 Task: Find connections with filter location Montigny-lès-Metz with filter topic #inspiration with filter profile language German with filter current company Pluralsight with filter school G L Bajaj Institute of Management & Research with filter industry Wholesale Computer Equipment with filter service category Network Support with filter keywords title Direct Salesperson
Action: Mouse moved to (482, 84)
Screenshot: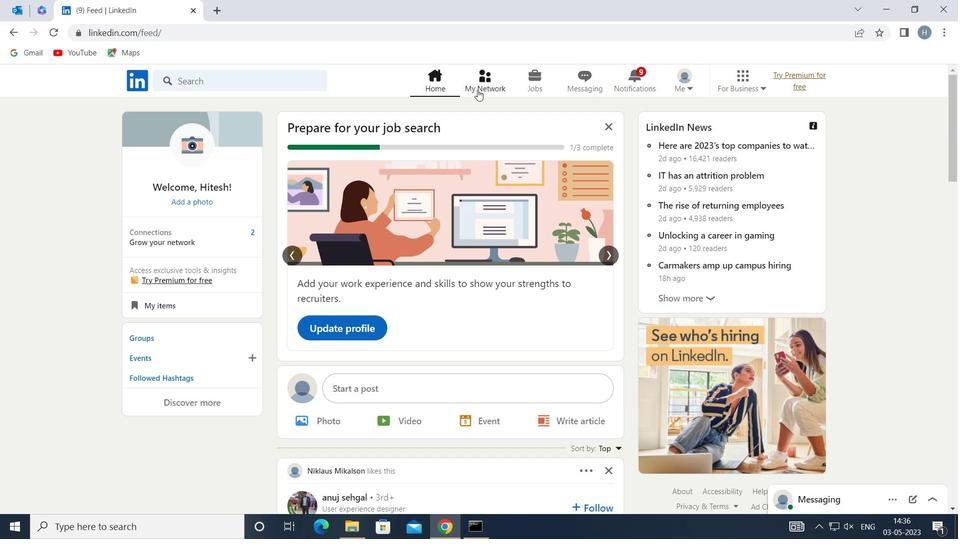 
Action: Mouse pressed left at (482, 84)
Screenshot: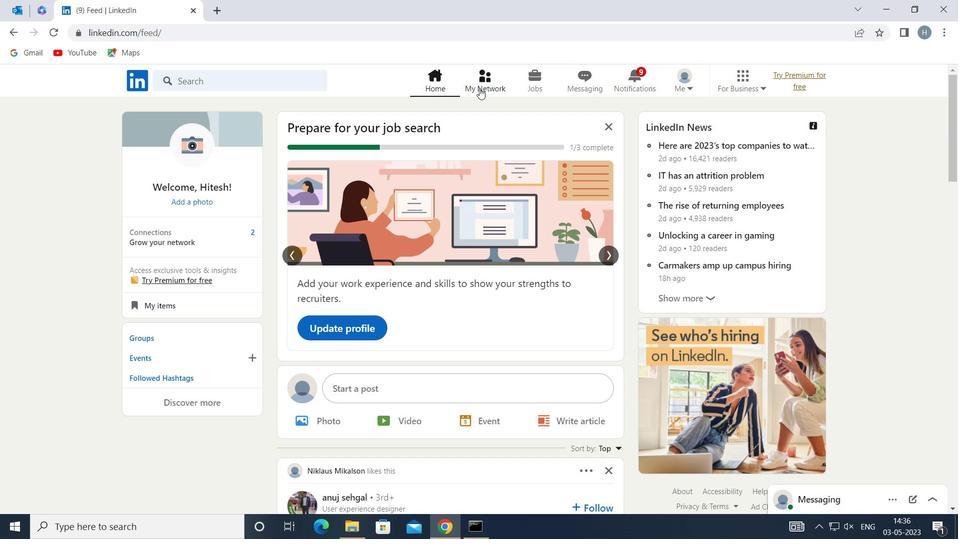 
Action: Mouse moved to (292, 152)
Screenshot: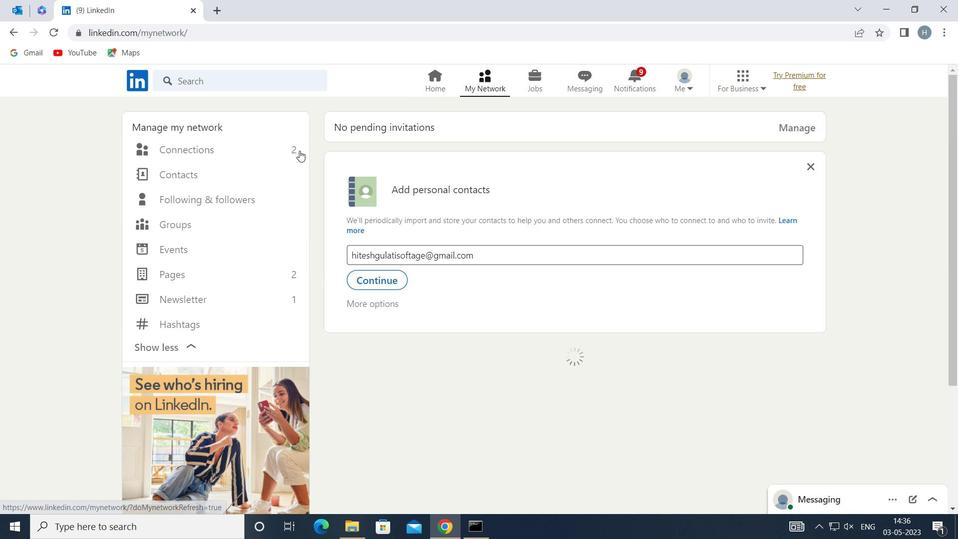 
Action: Mouse pressed left at (292, 152)
Screenshot: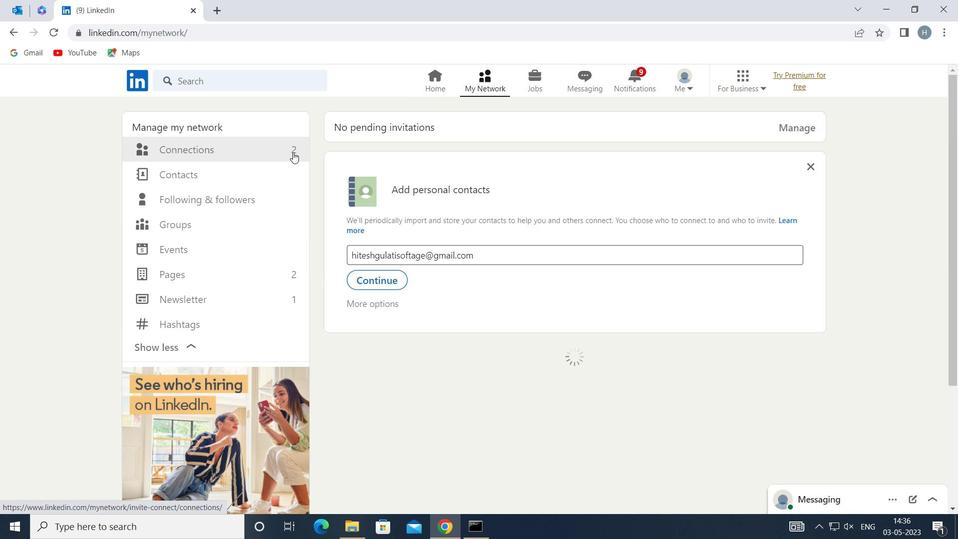 
Action: Mouse moved to (562, 148)
Screenshot: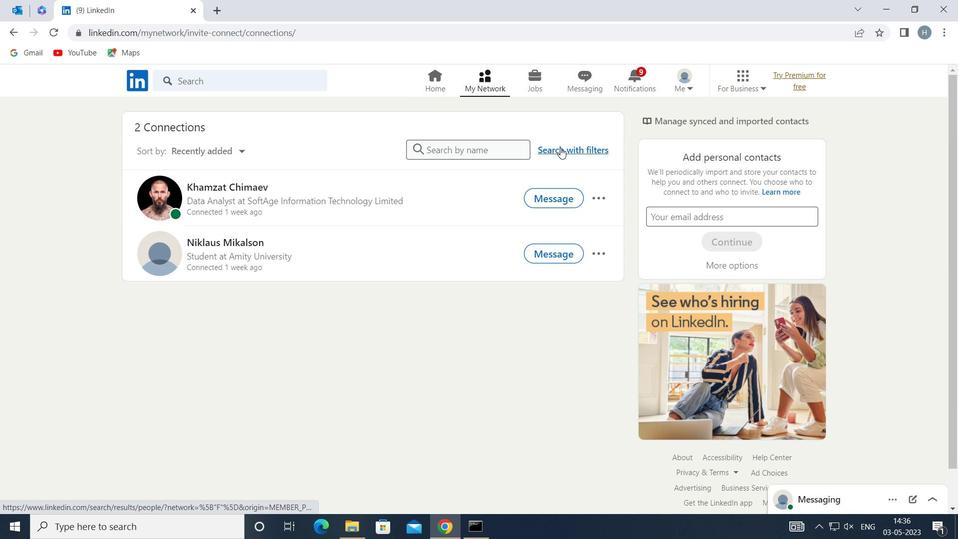 
Action: Mouse pressed left at (562, 148)
Screenshot: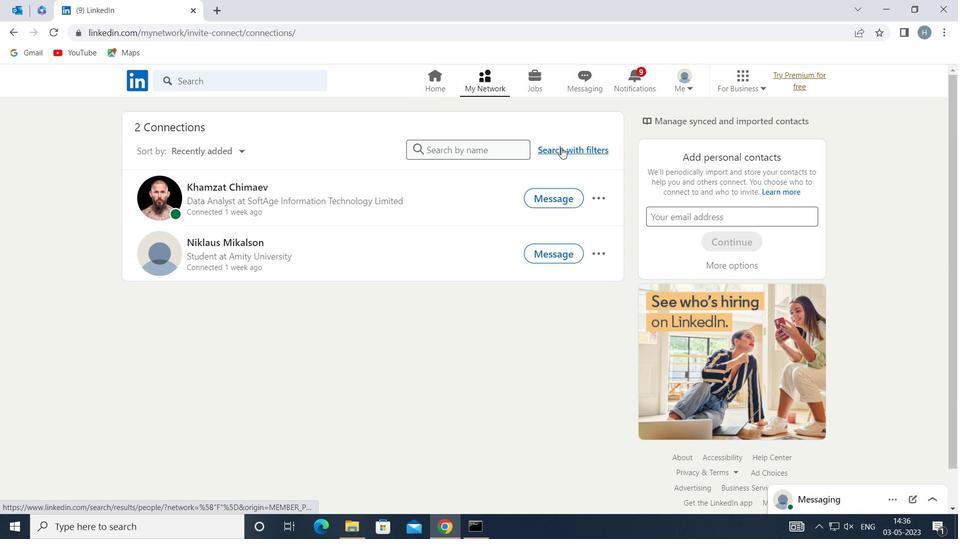 
Action: Mouse moved to (526, 117)
Screenshot: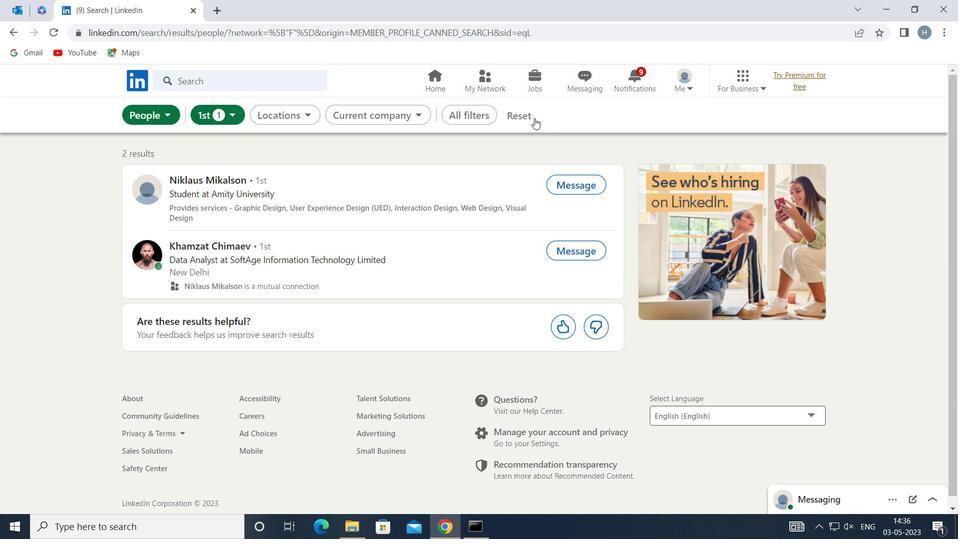 
Action: Mouse pressed left at (526, 117)
Screenshot: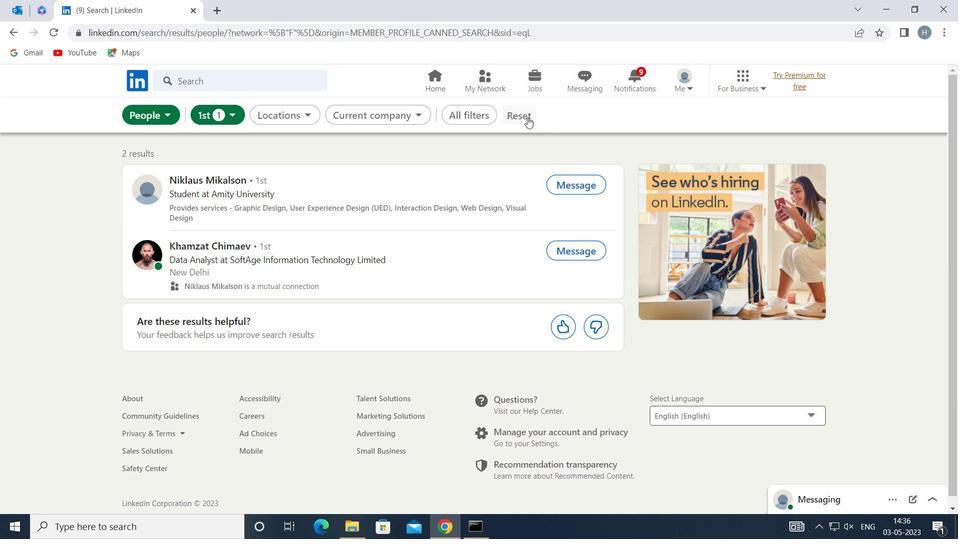 
Action: Mouse moved to (511, 116)
Screenshot: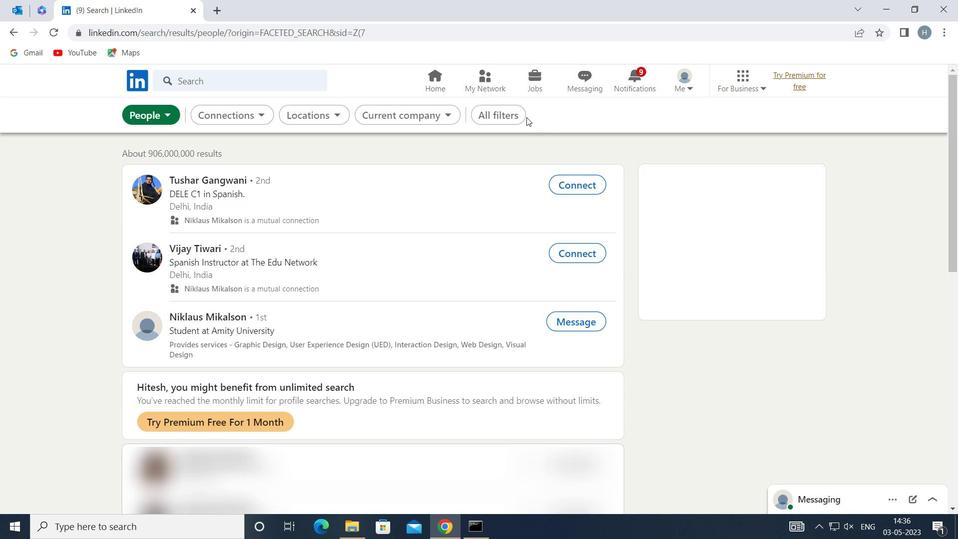 
Action: Mouse pressed left at (511, 116)
Screenshot: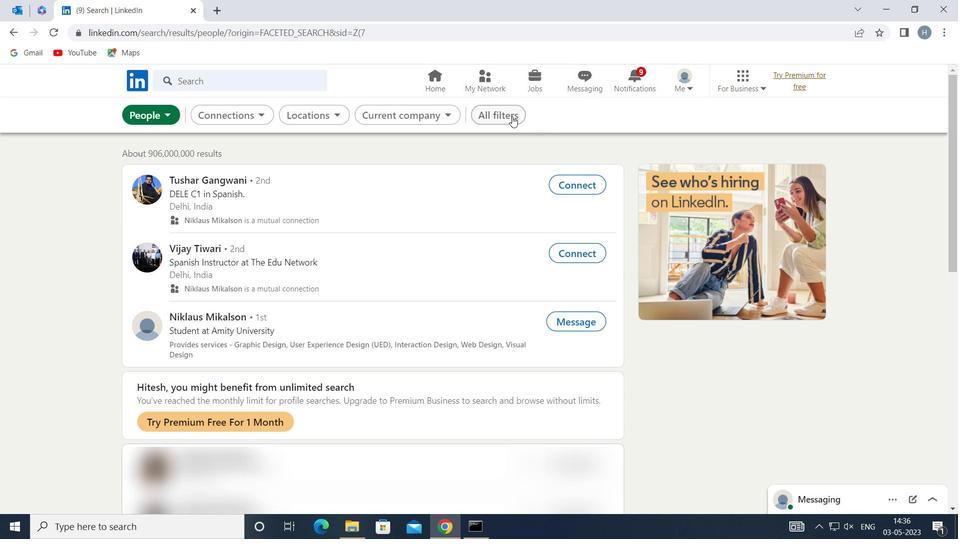 
Action: Mouse moved to (703, 292)
Screenshot: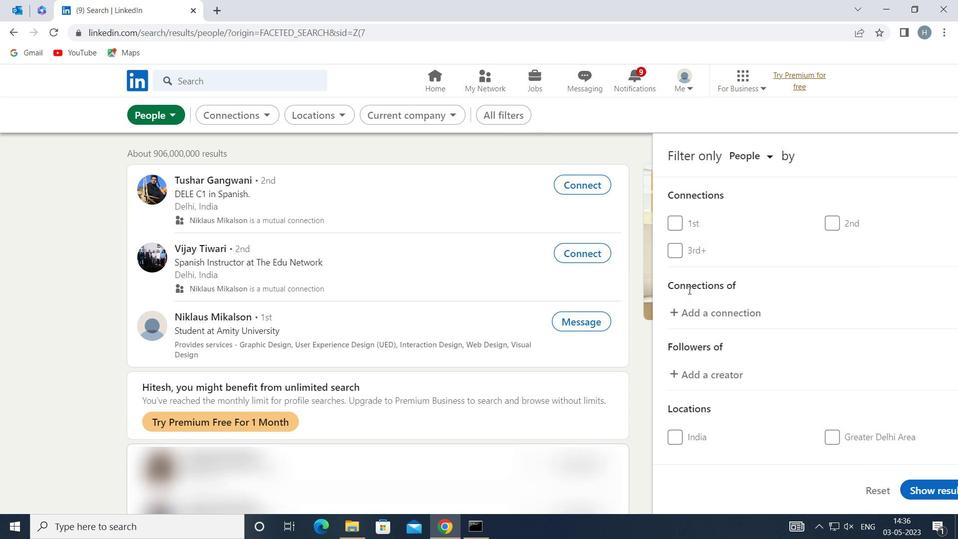 
Action: Mouse scrolled (703, 292) with delta (0, 0)
Screenshot: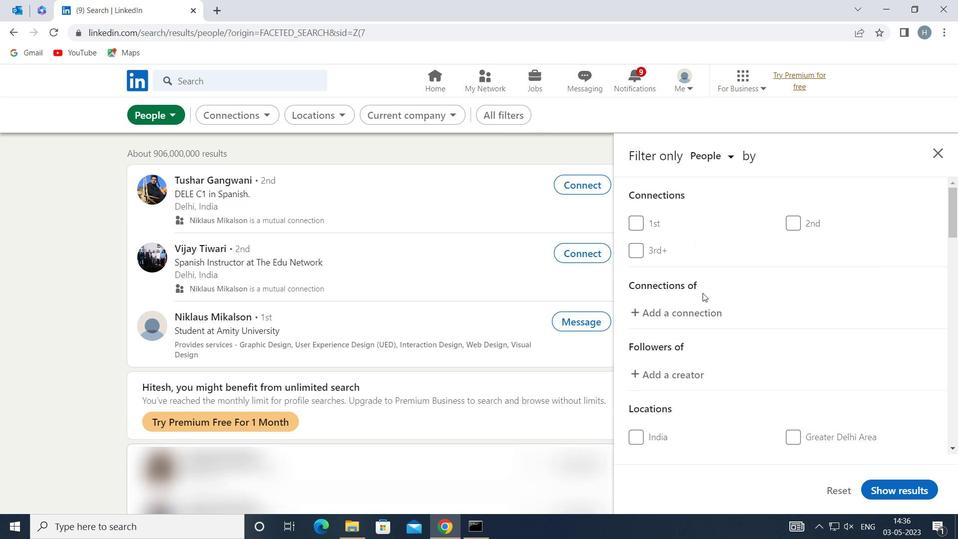 
Action: Mouse moved to (703, 292)
Screenshot: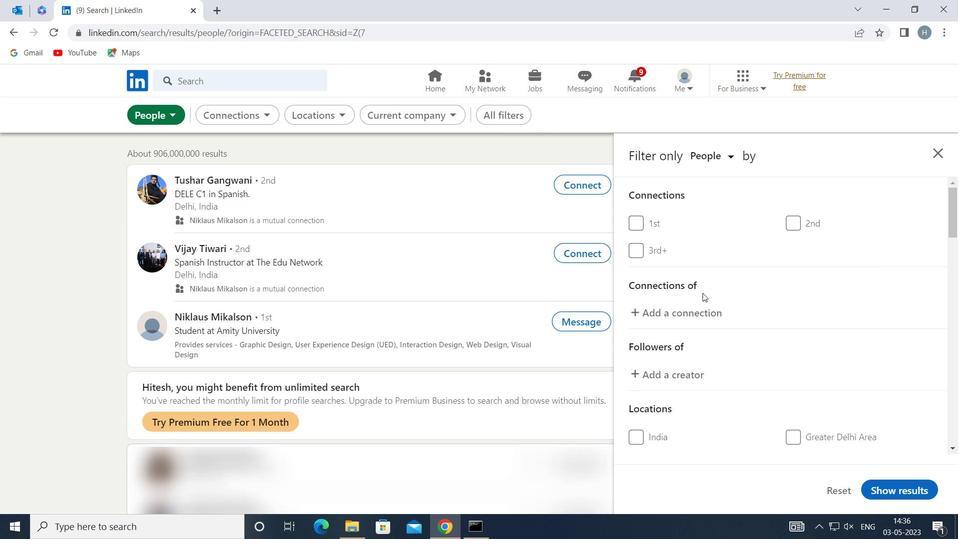 
Action: Mouse scrolled (703, 292) with delta (0, 0)
Screenshot: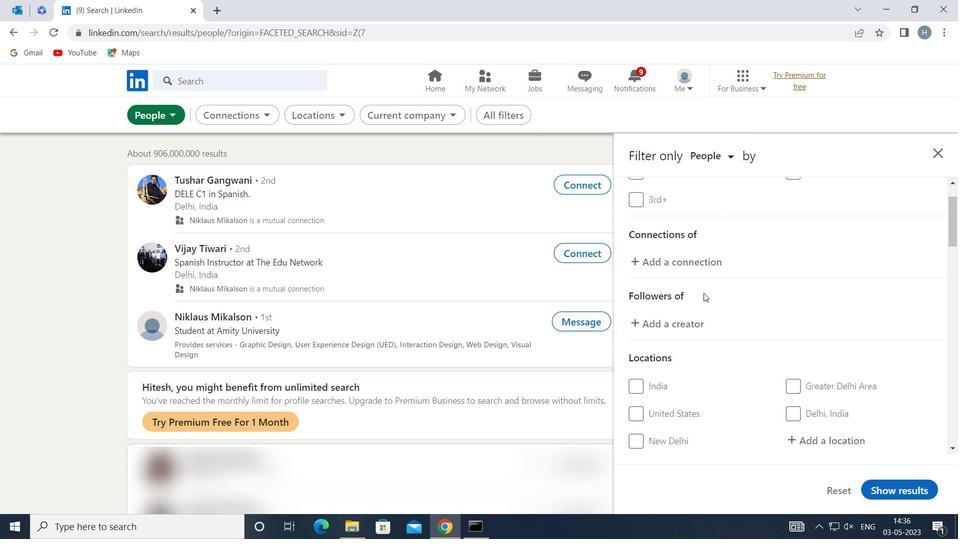 
Action: Mouse scrolled (703, 292) with delta (0, 0)
Screenshot: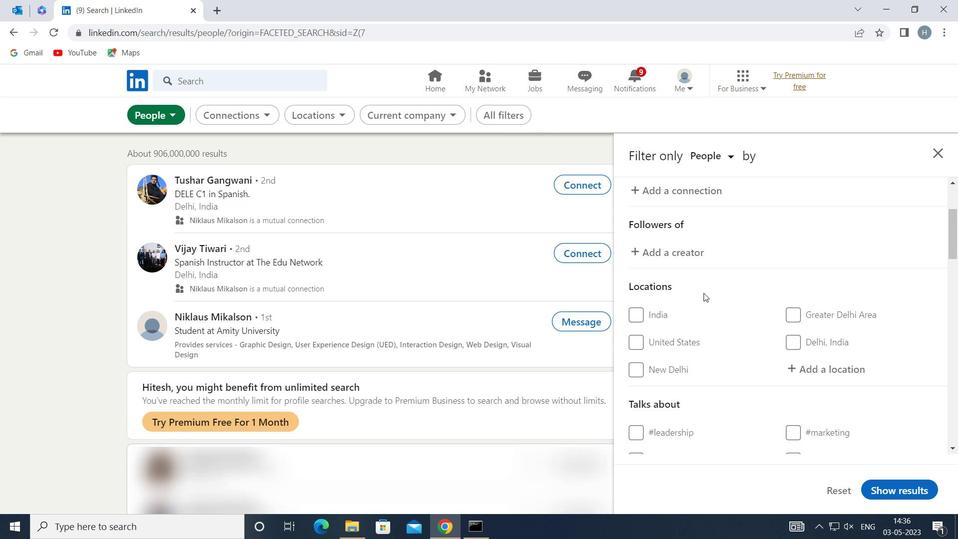 
Action: Mouse moved to (794, 297)
Screenshot: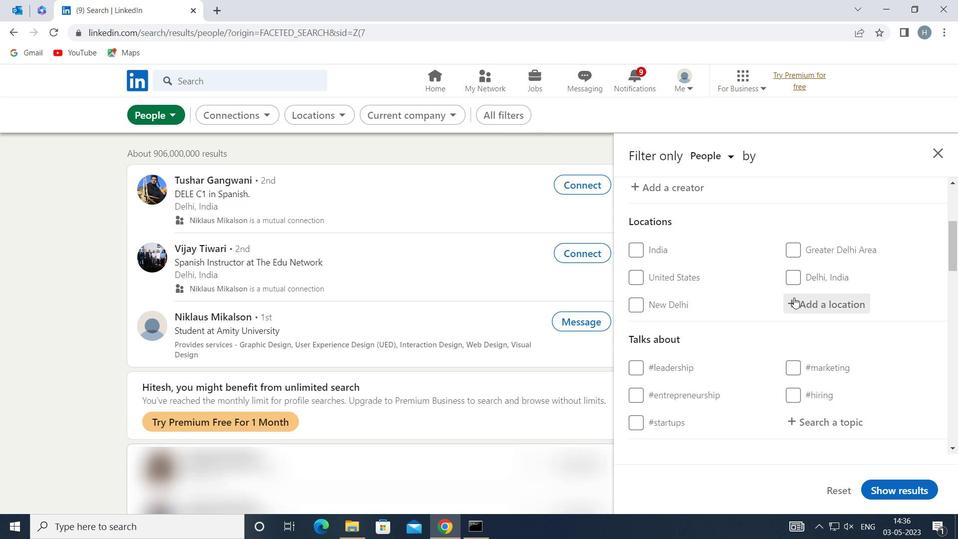 
Action: Mouse pressed left at (794, 297)
Screenshot: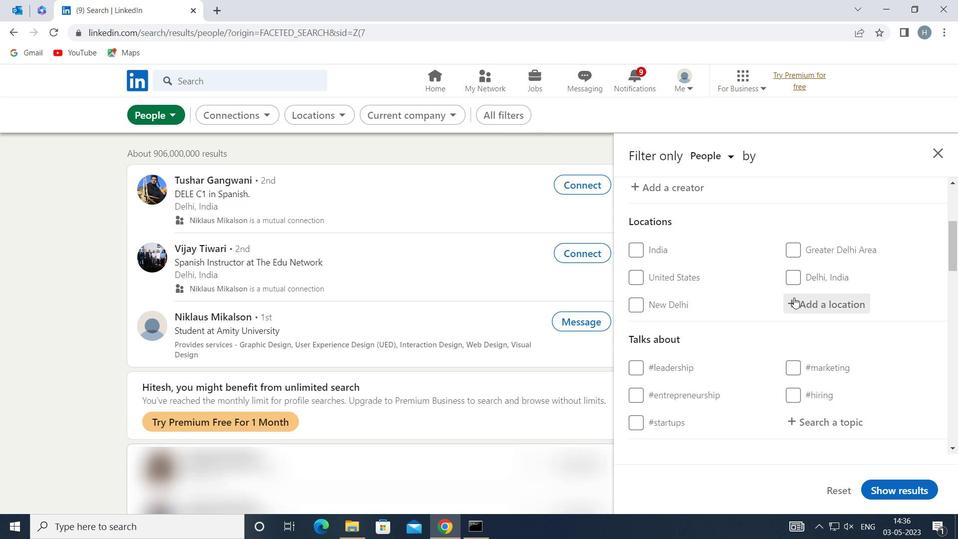 
Action: Mouse moved to (795, 296)
Screenshot: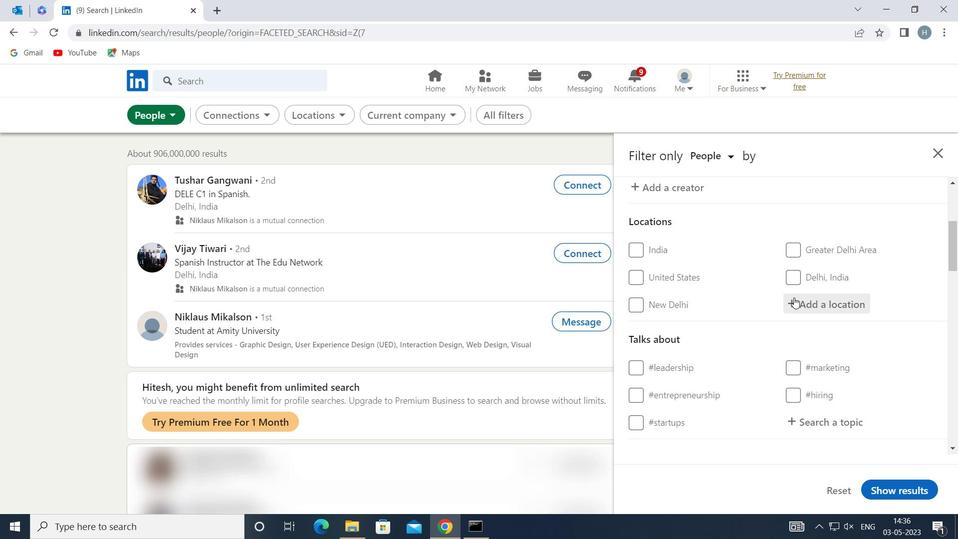 
Action: Key pressed <Key.shift>MONTBRISON
Screenshot: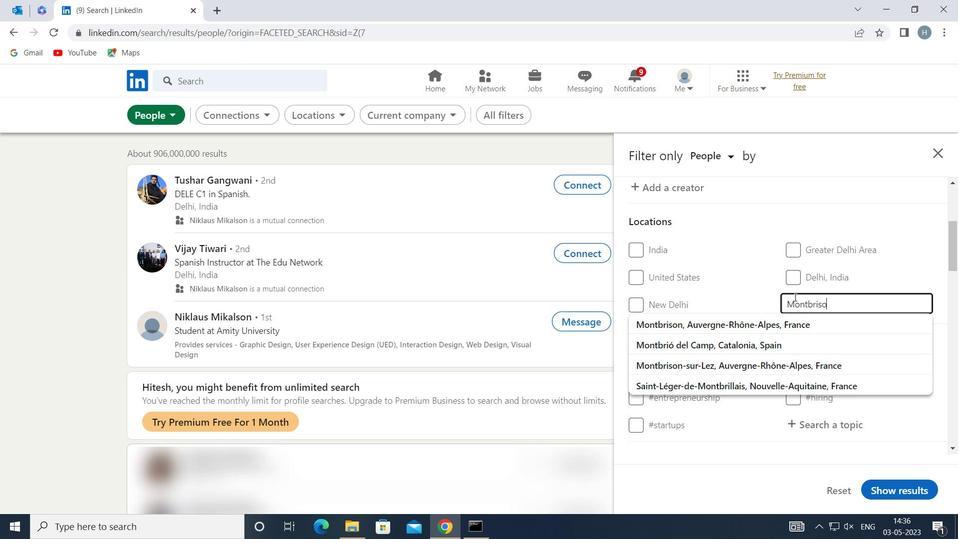 
Action: Mouse moved to (797, 320)
Screenshot: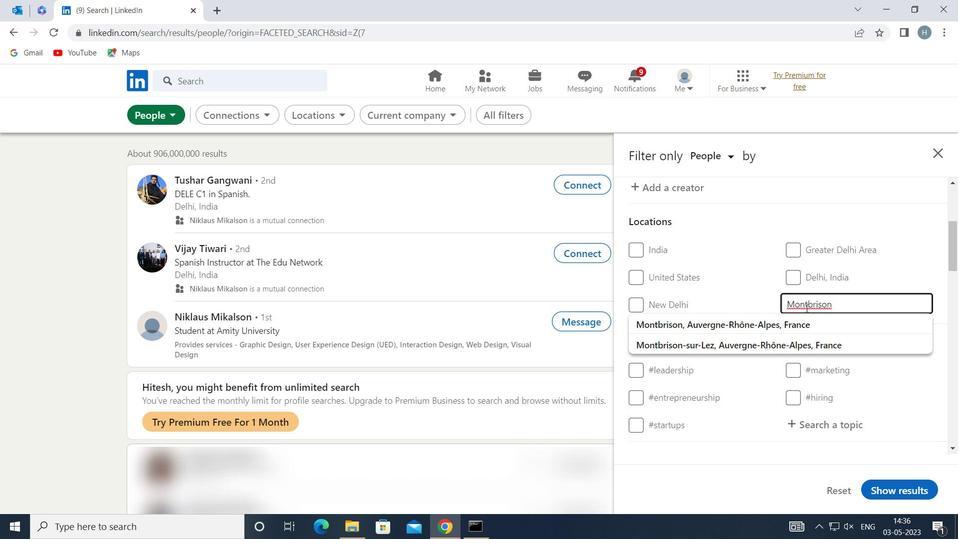 
Action: Mouse pressed left at (797, 320)
Screenshot: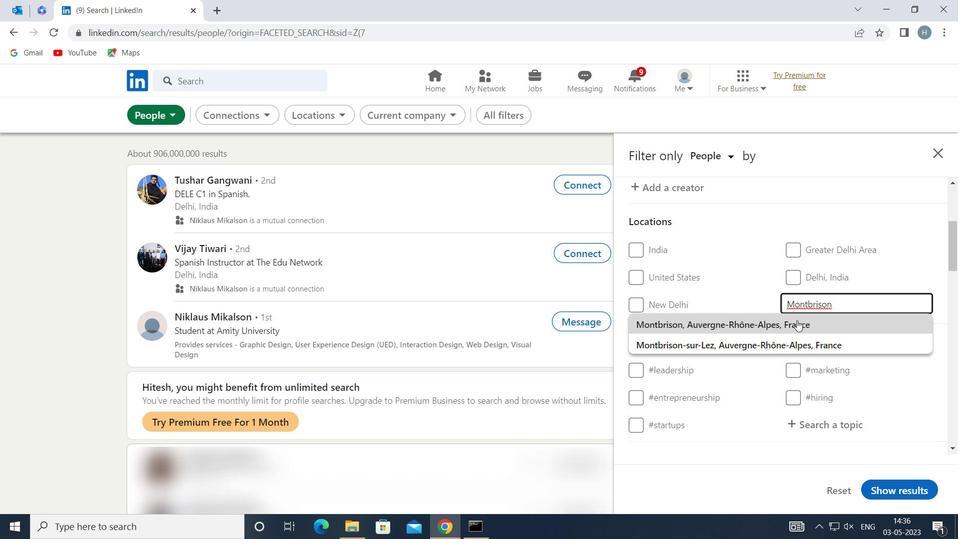 
Action: Mouse moved to (784, 324)
Screenshot: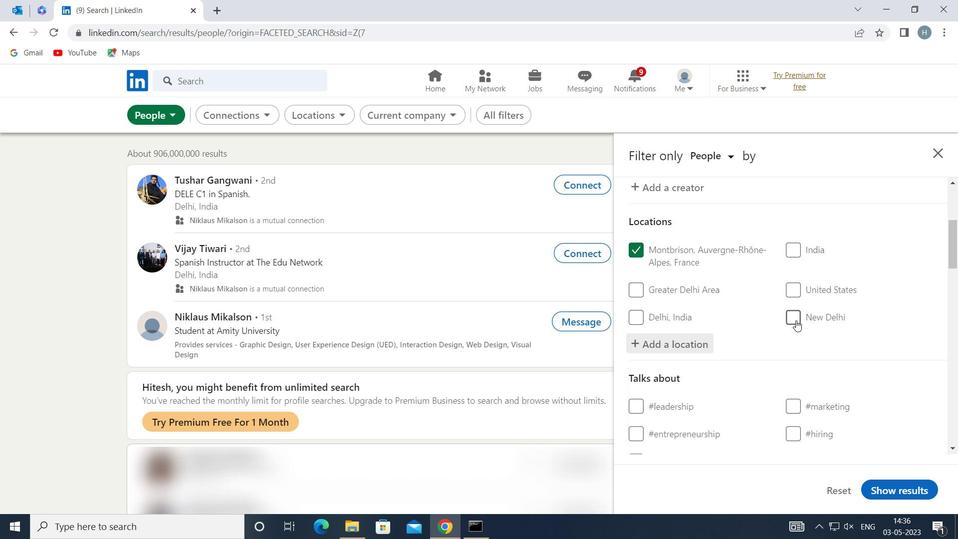 
Action: Mouse scrolled (784, 323) with delta (0, 0)
Screenshot: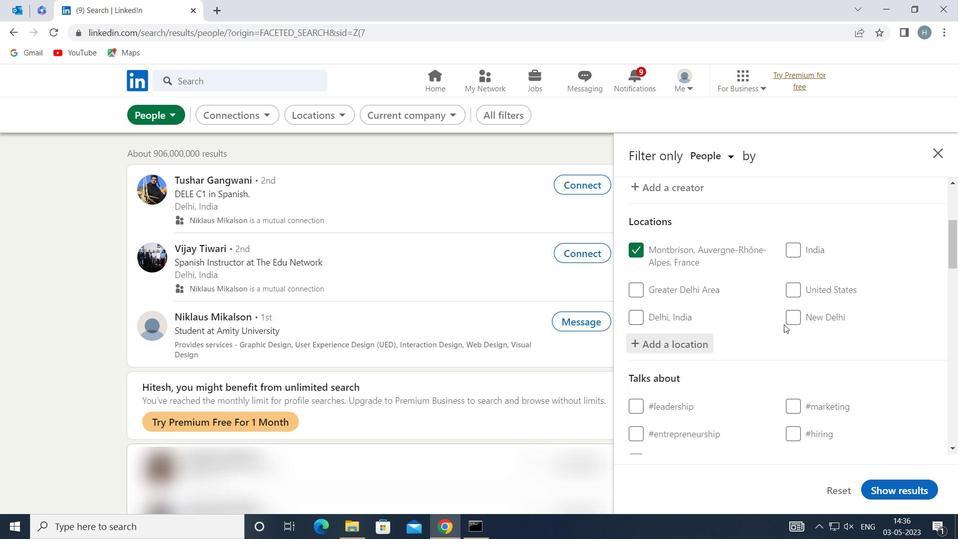 
Action: Mouse scrolled (784, 323) with delta (0, 0)
Screenshot: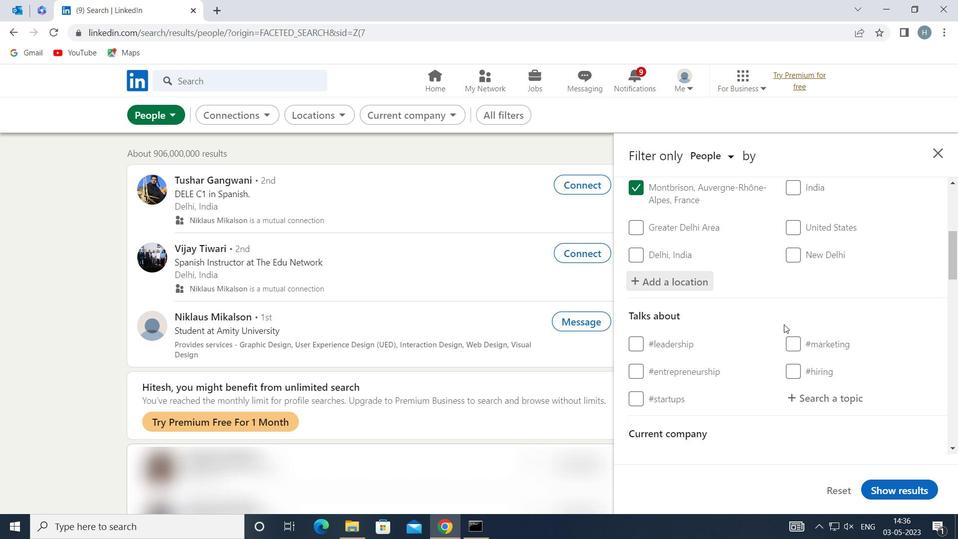 
Action: Mouse moved to (831, 342)
Screenshot: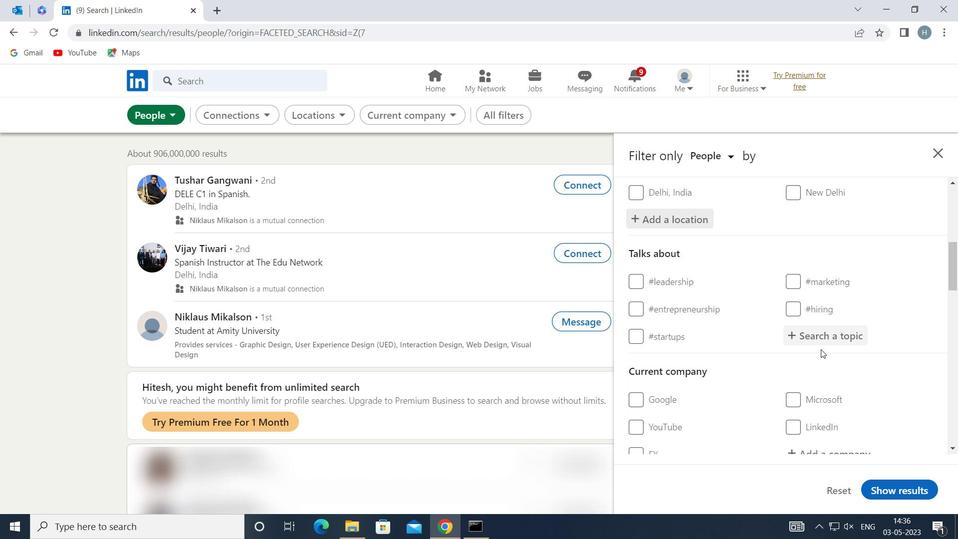 
Action: Mouse pressed left at (831, 342)
Screenshot: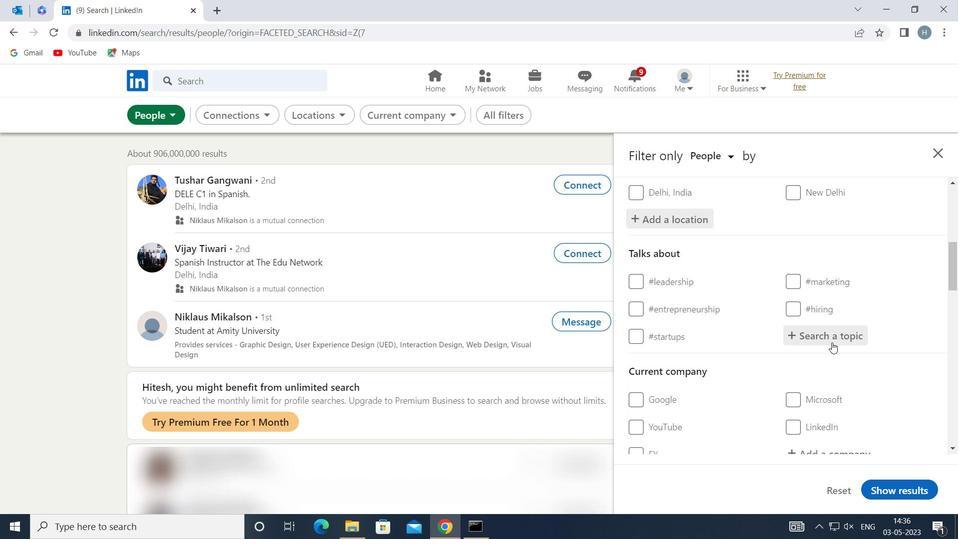 
Action: Key pressed PURPOSE
Screenshot: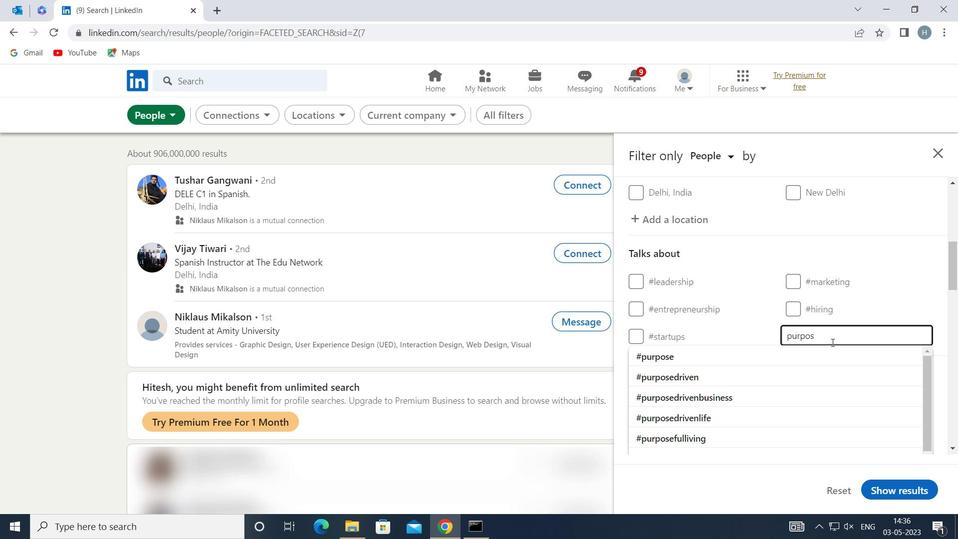 
Action: Mouse moved to (783, 355)
Screenshot: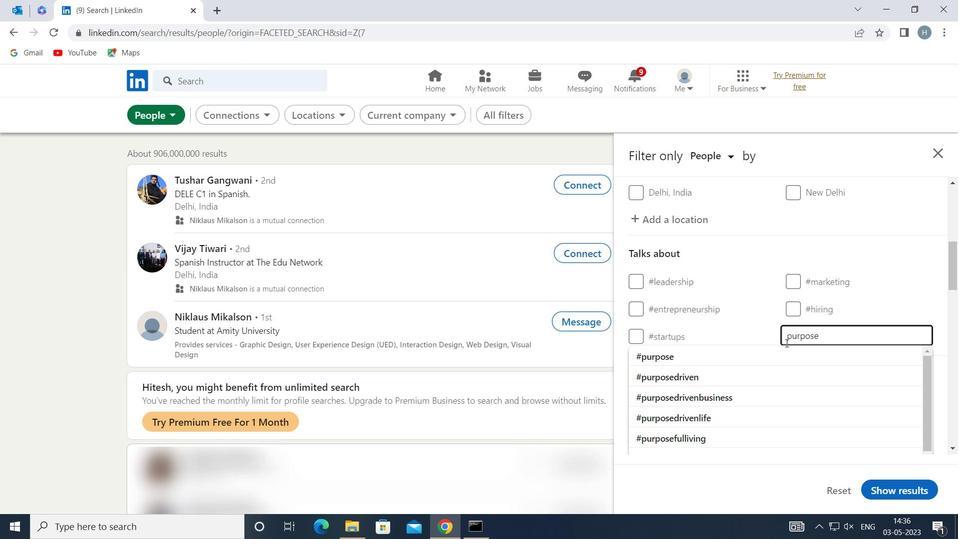 
Action: Mouse pressed left at (783, 355)
Screenshot: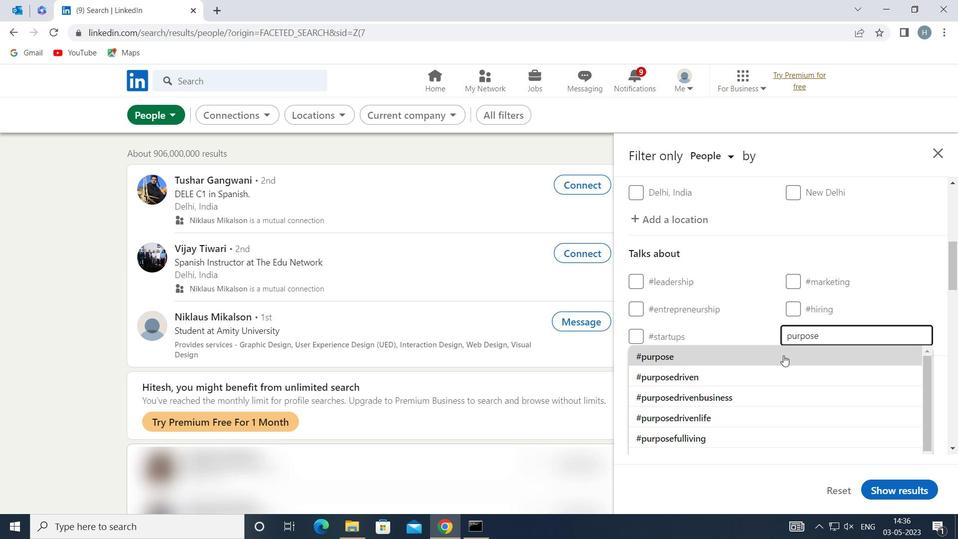 
Action: Mouse moved to (781, 353)
Screenshot: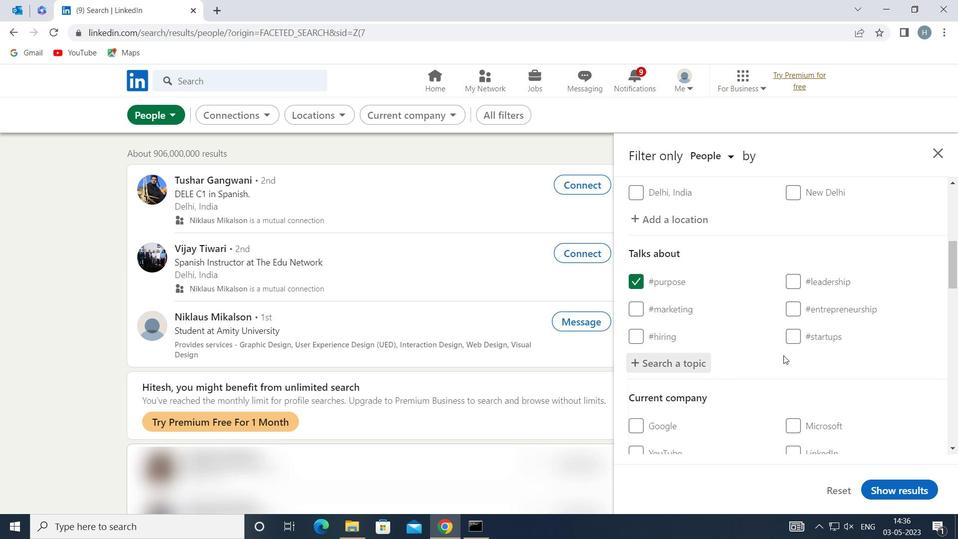 
Action: Mouse scrolled (781, 353) with delta (0, 0)
Screenshot: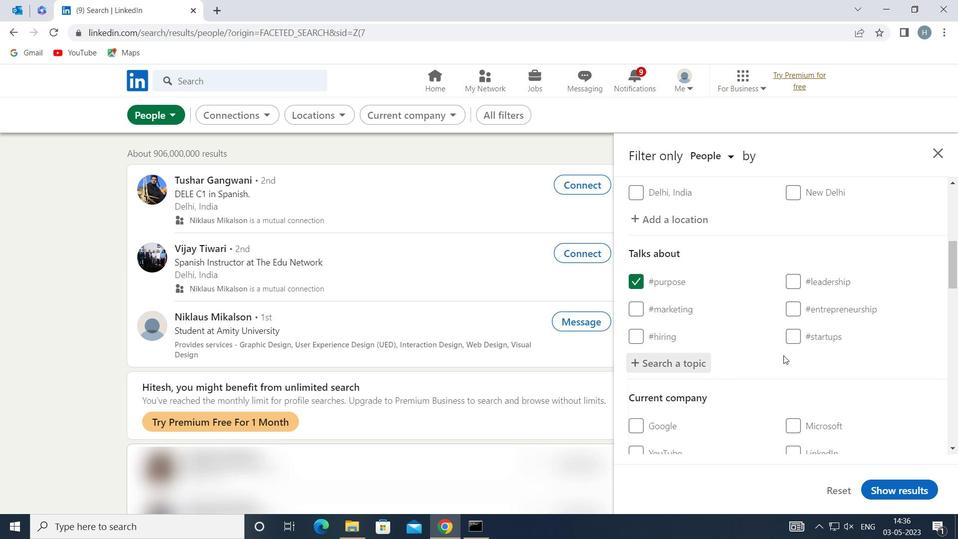 
Action: Mouse moved to (779, 350)
Screenshot: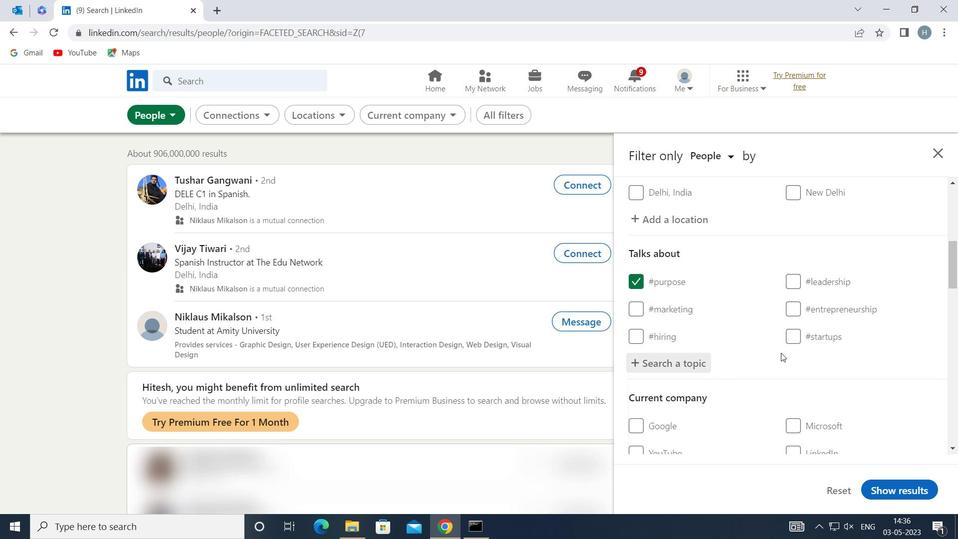 
Action: Mouse scrolled (779, 349) with delta (0, 0)
Screenshot: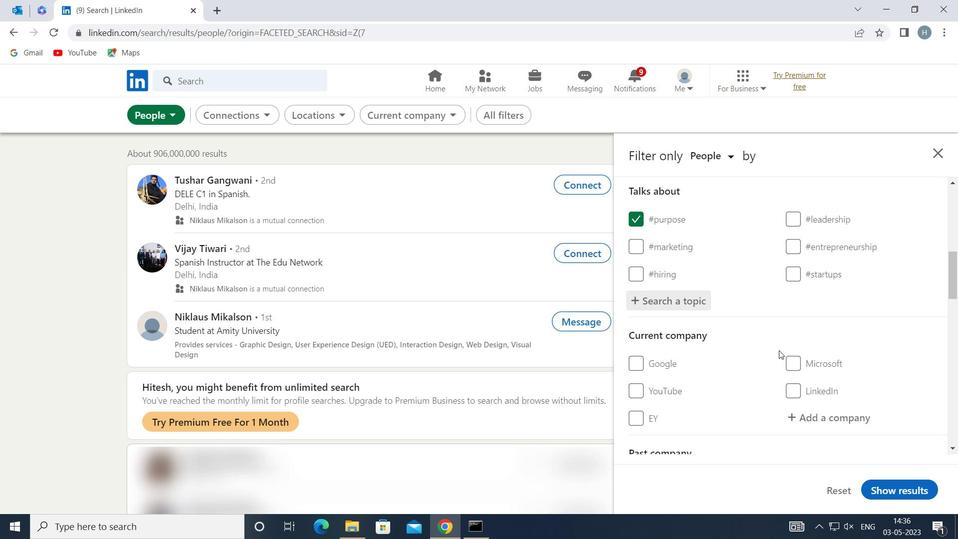 
Action: Mouse moved to (777, 350)
Screenshot: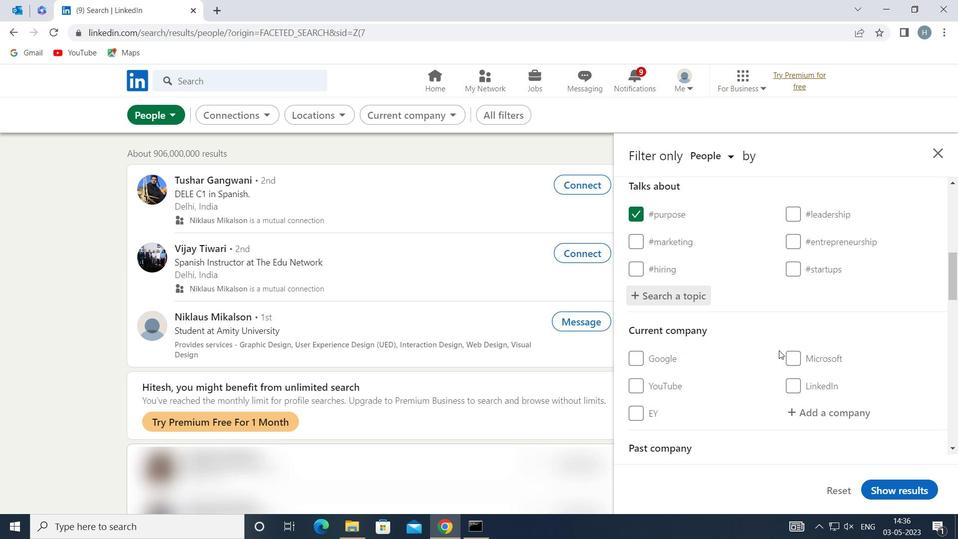 
Action: Mouse scrolled (777, 349) with delta (0, 0)
Screenshot: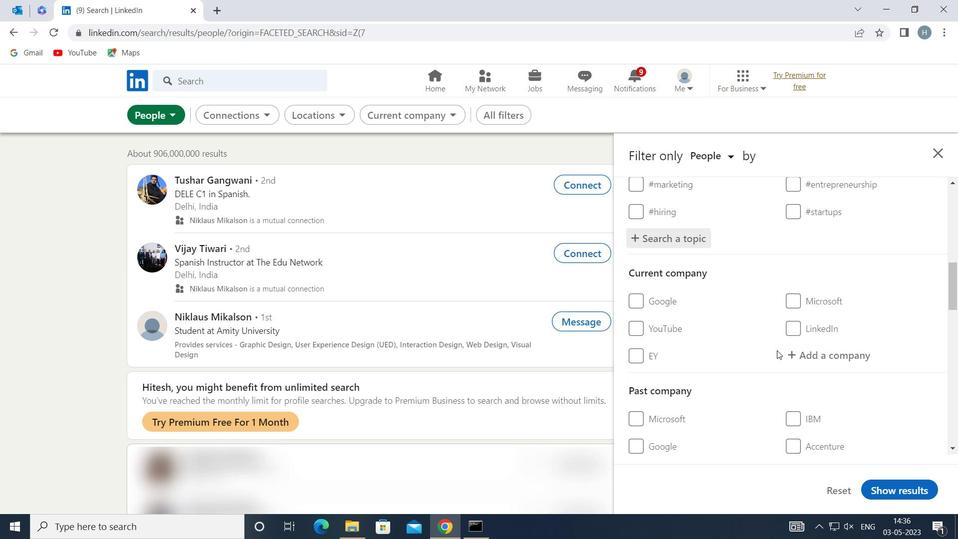 
Action: Mouse moved to (777, 350)
Screenshot: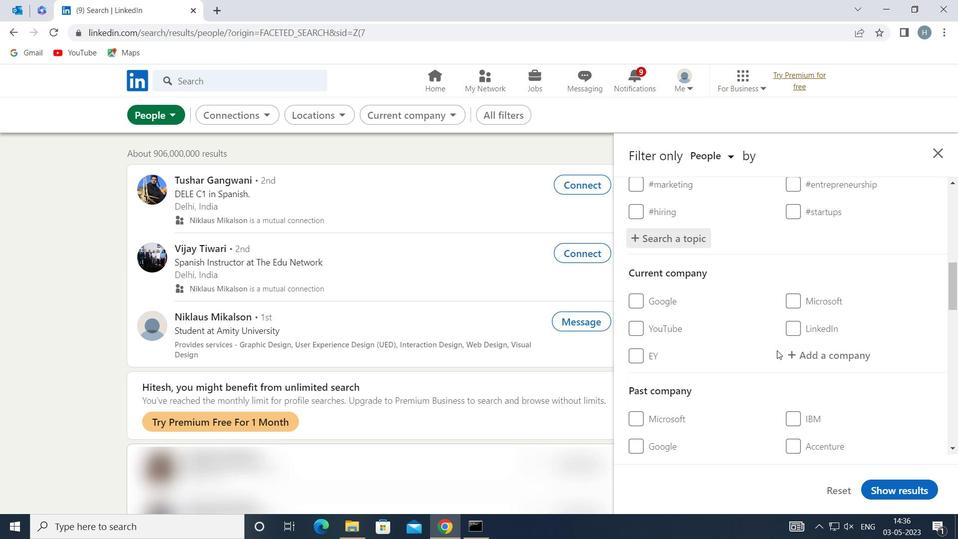 
Action: Mouse scrolled (777, 349) with delta (0, 0)
Screenshot: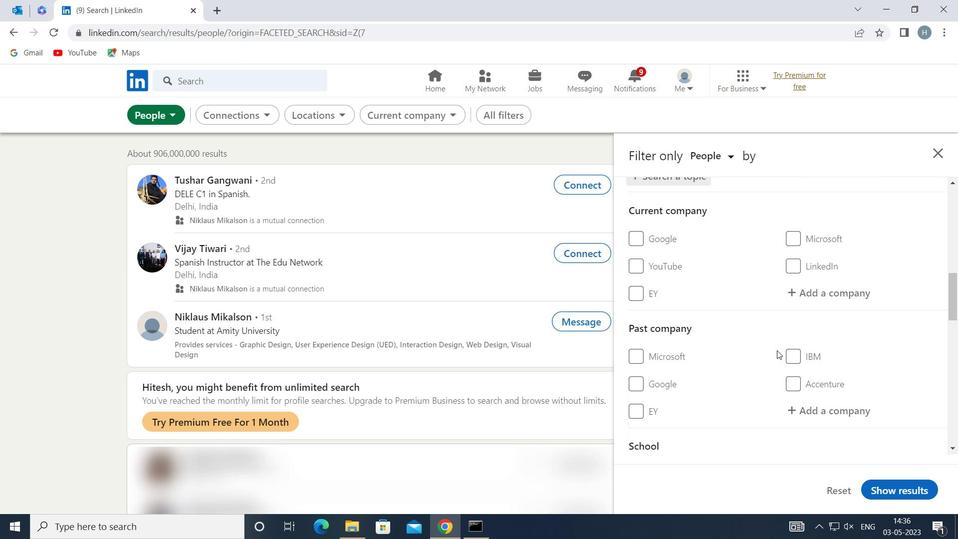 
Action: Mouse scrolled (777, 349) with delta (0, 0)
Screenshot: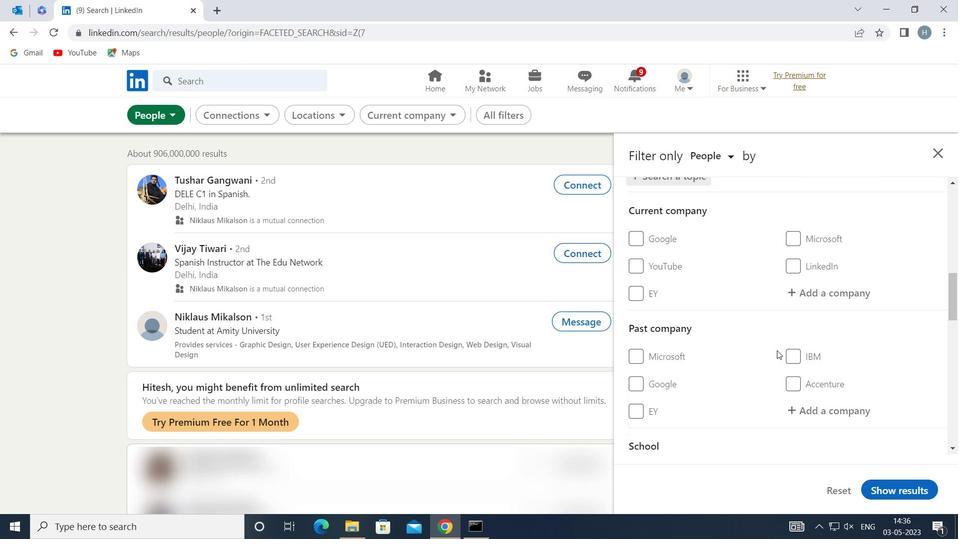 
Action: Mouse scrolled (777, 349) with delta (0, 0)
Screenshot: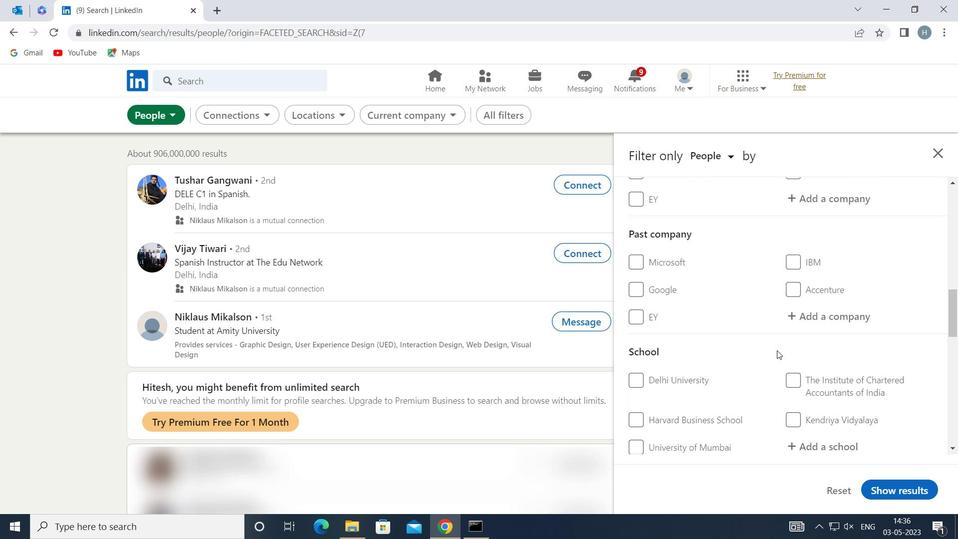 
Action: Mouse scrolled (777, 349) with delta (0, 0)
Screenshot: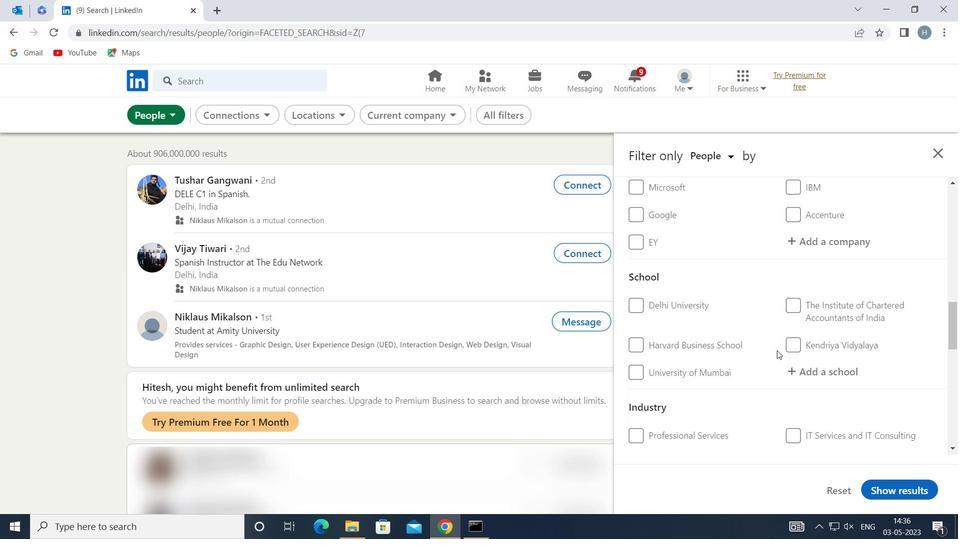 
Action: Mouse scrolled (777, 349) with delta (0, 0)
Screenshot: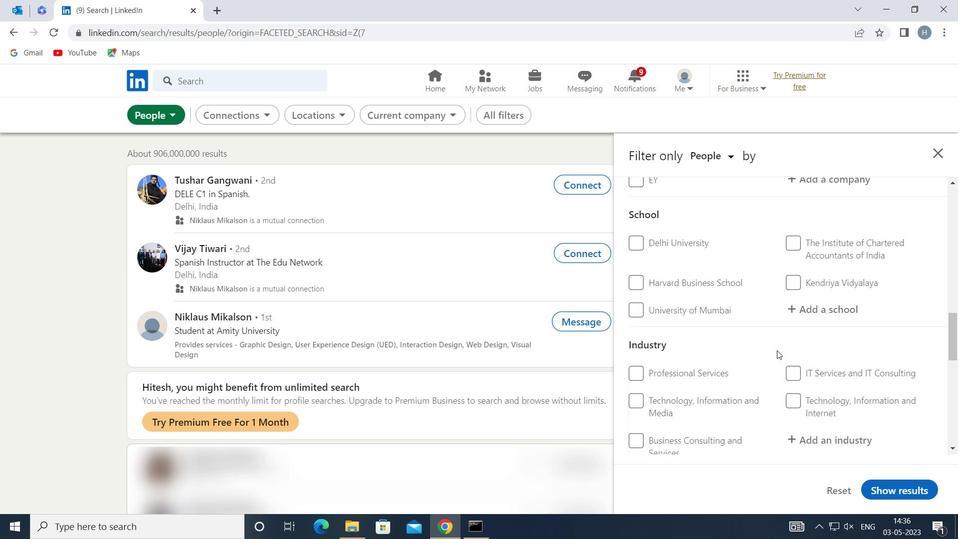 
Action: Mouse scrolled (777, 349) with delta (0, 0)
Screenshot: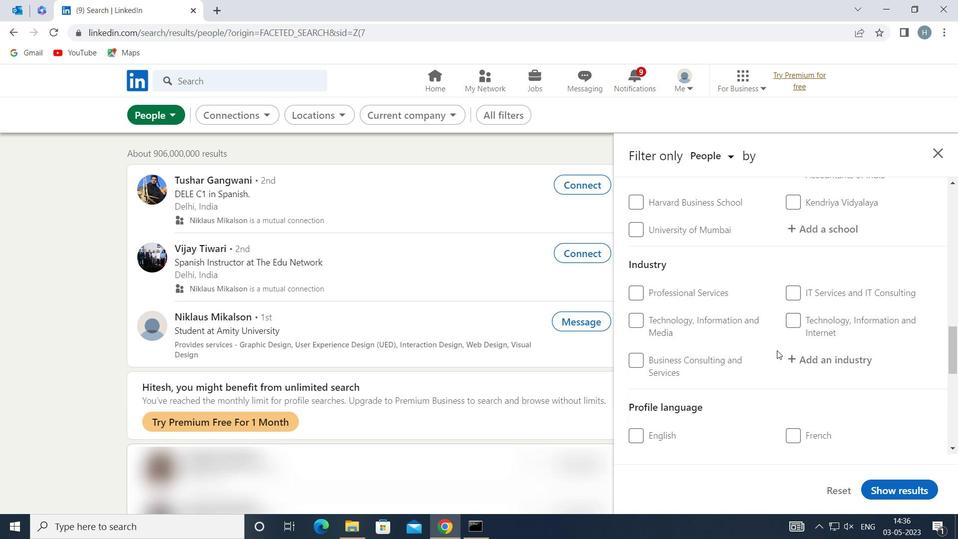 
Action: Mouse moved to (777, 350)
Screenshot: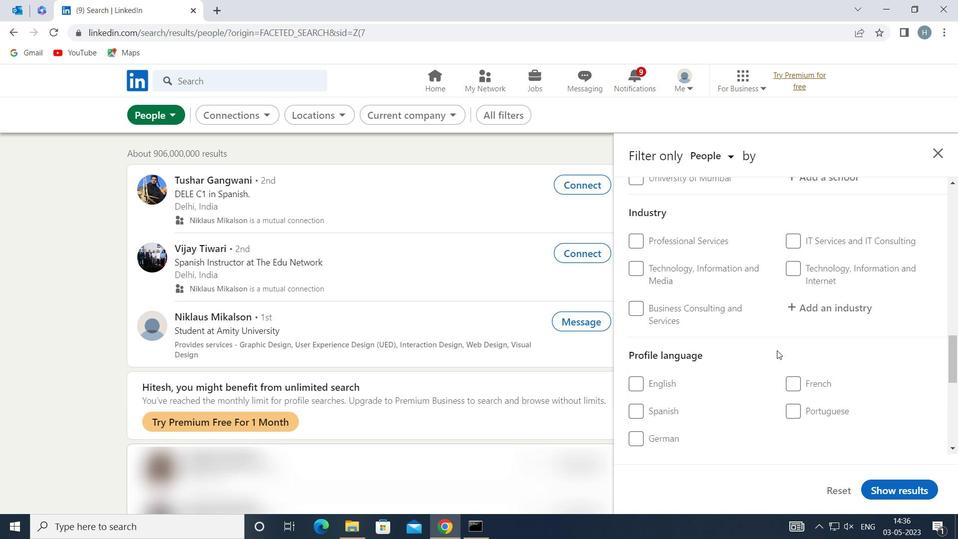 
Action: Mouse scrolled (777, 349) with delta (0, 0)
Screenshot: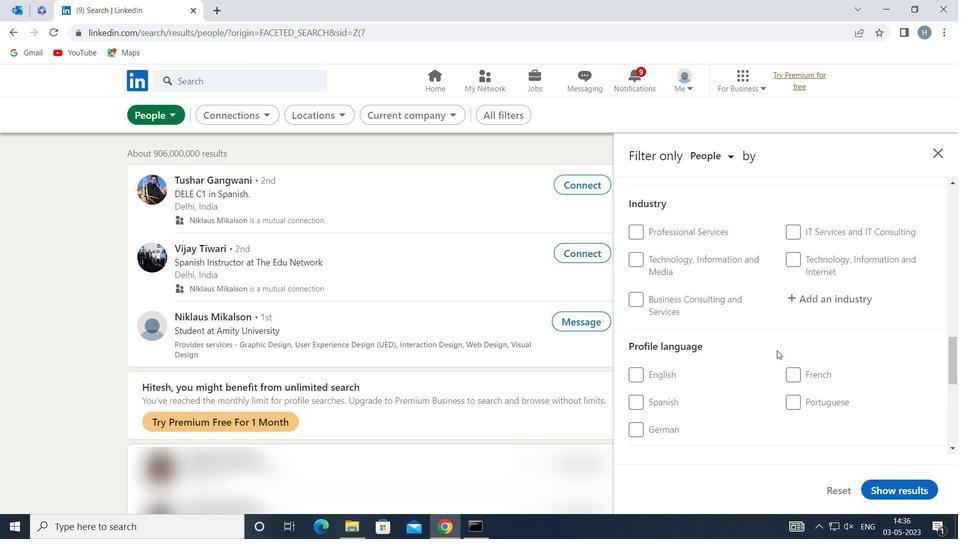 
Action: Mouse moved to (640, 370)
Screenshot: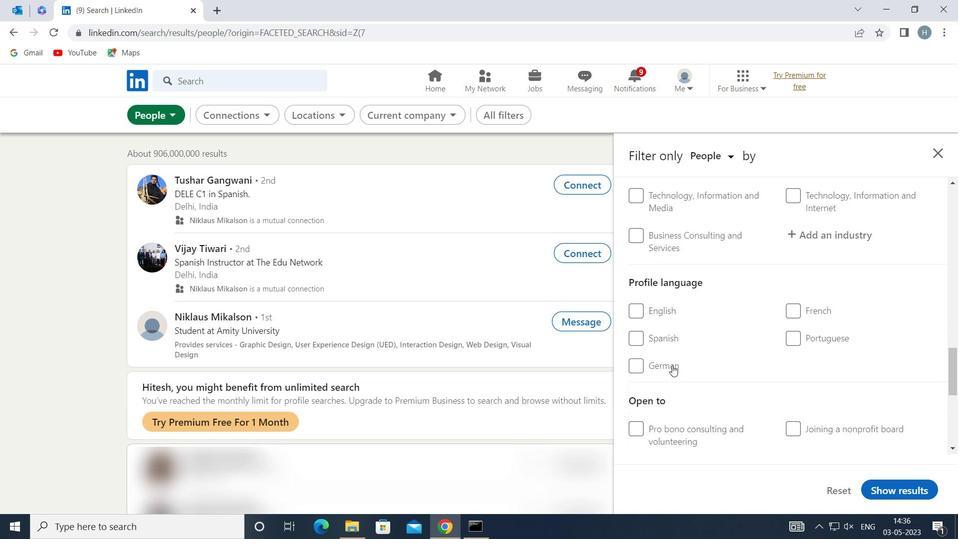
Action: Mouse pressed left at (640, 370)
Screenshot: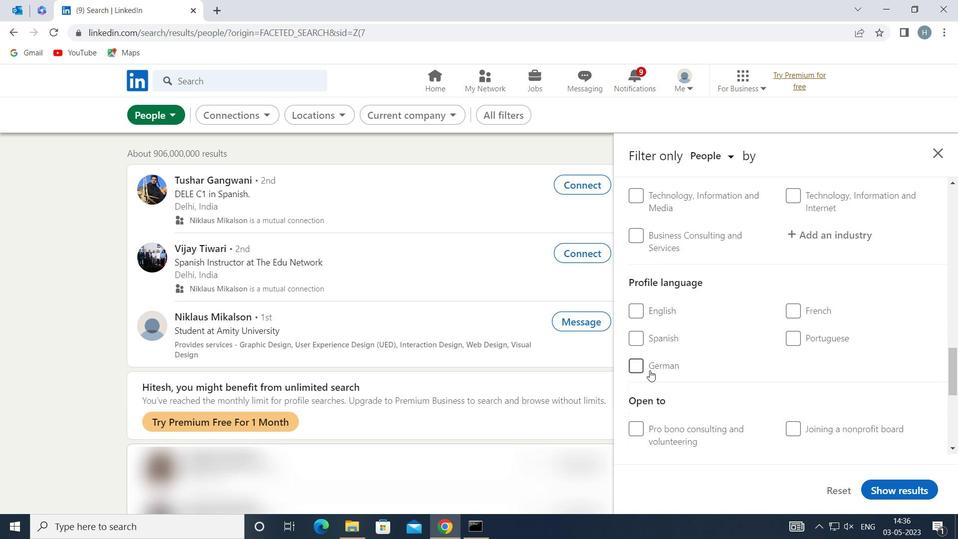 
Action: Mouse moved to (753, 366)
Screenshot: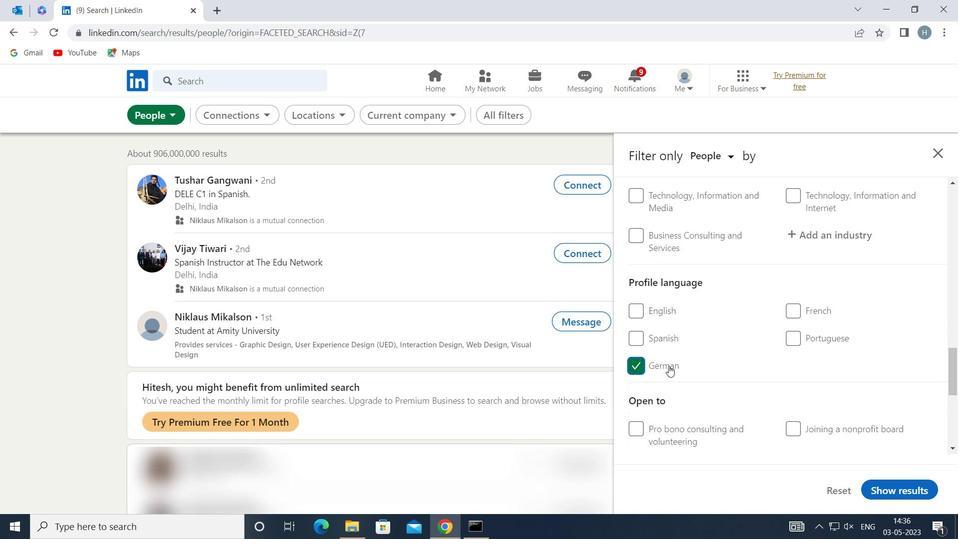 
Action: Mouse scrolled (753, 366) with delta (0, 0)
Screenshot: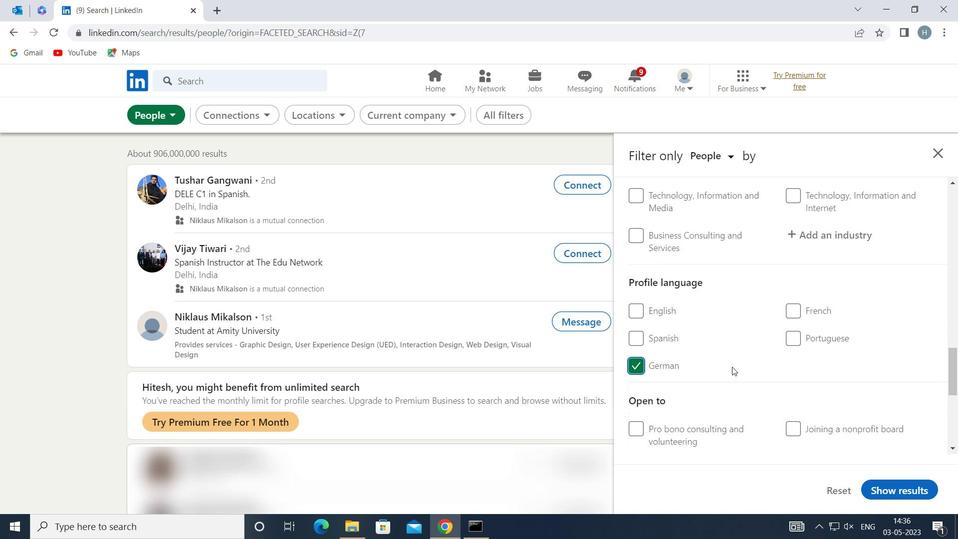 
Action: Mouse moved to (755, 364)
Screenshot: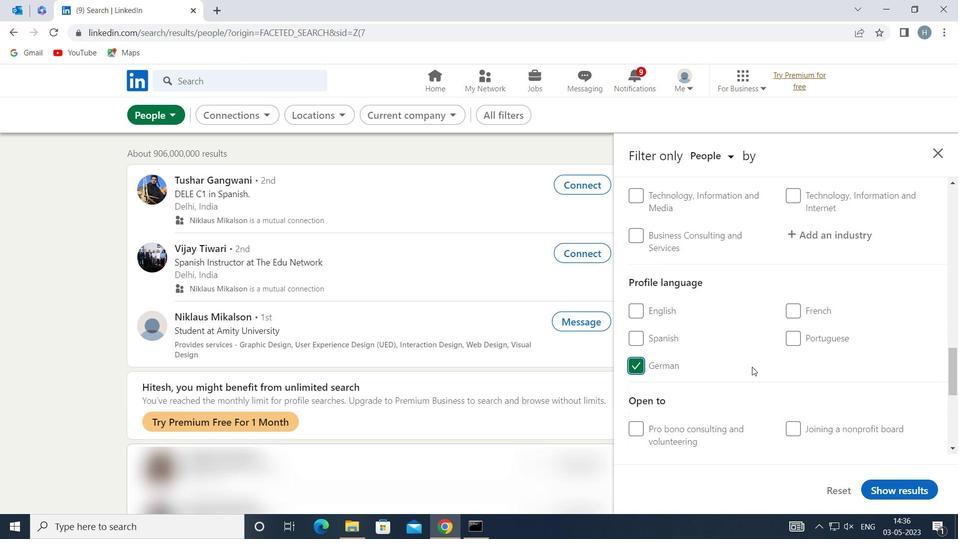 
Action: Mouse scrolled (755, 364) with delta (0, 0)
Screenshot: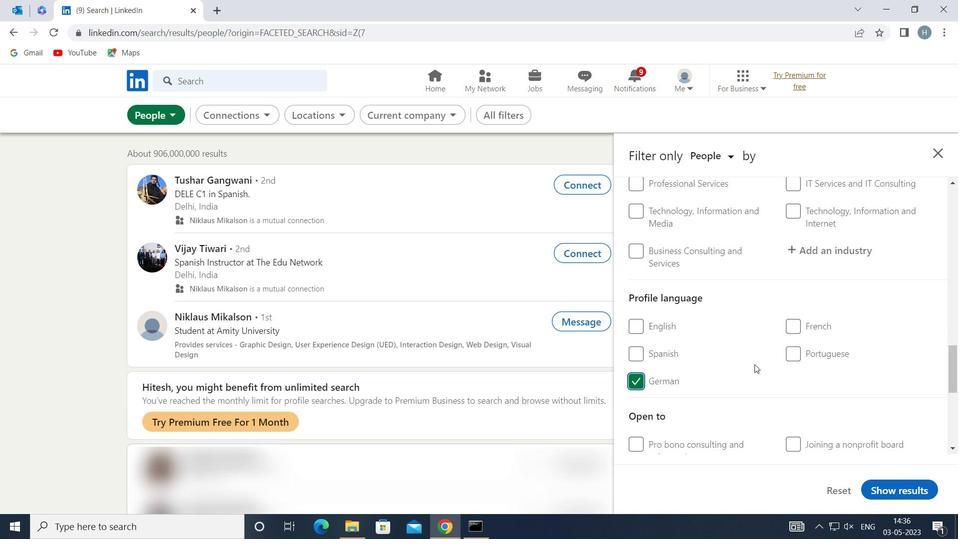 
Action: Mouse scrolled (755, 364) with delta (0, 0)
Screenshot: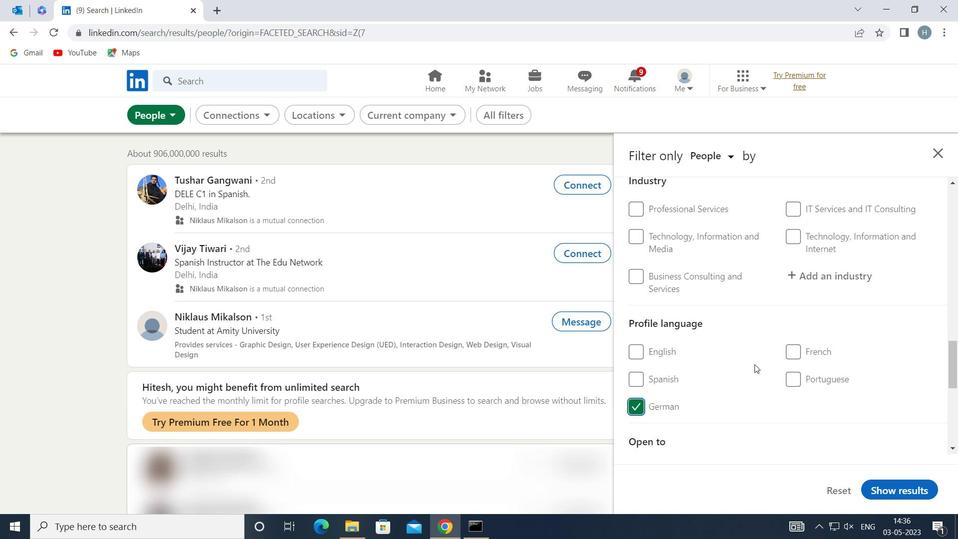 
Action: Mouse scrolled (755, 364) with delta (0, 0)
Screenshot: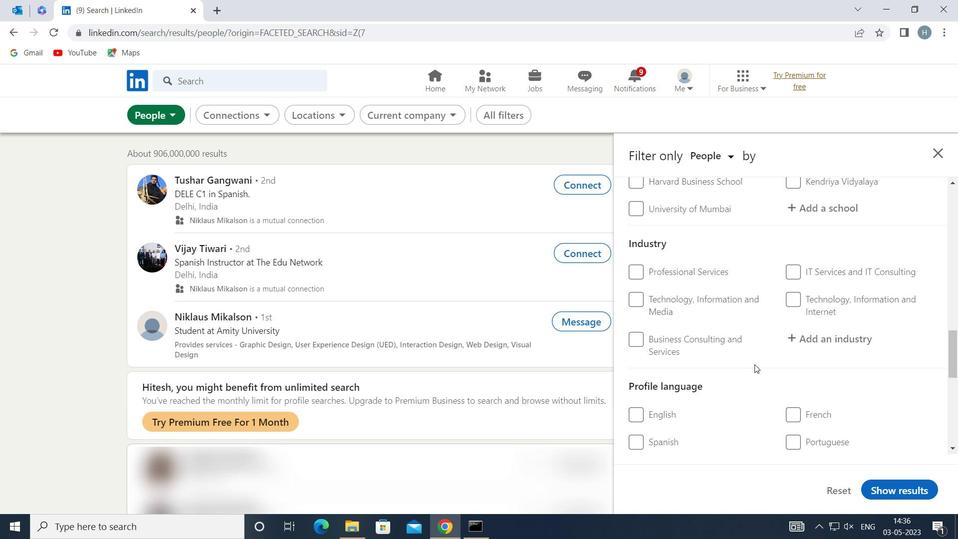 
Action: Mouse scrolled (755, 364) with delta (0, 0)
Screenshot: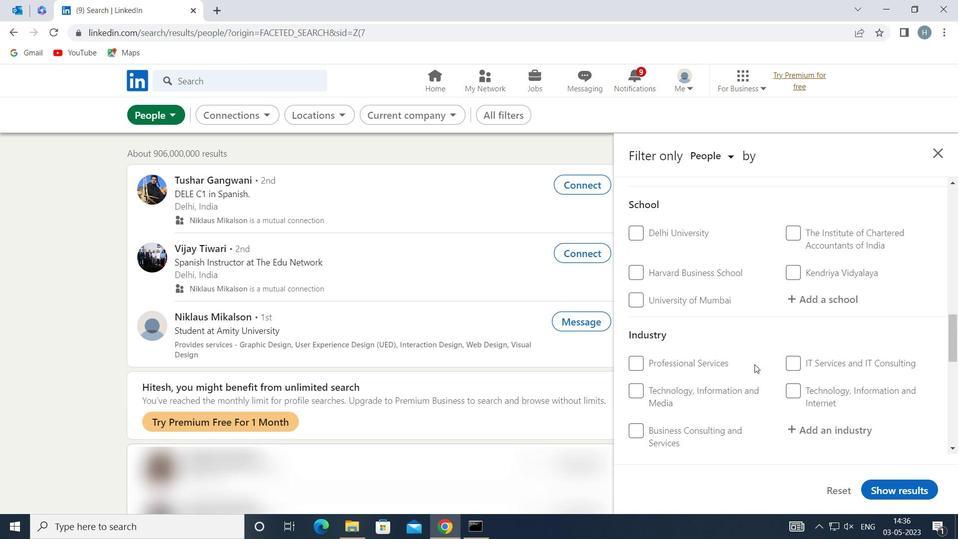 
Action: Mouse scrolled (755, 364) with delta (0, 0)
Screenshot: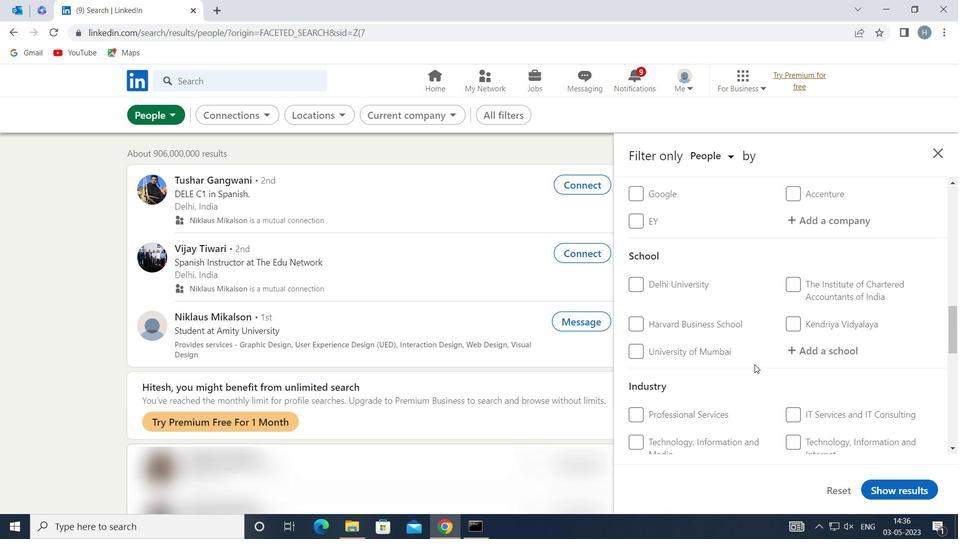 
Action: Mouse scrolled (755, 364) with delta (0, 0)
Screenshot: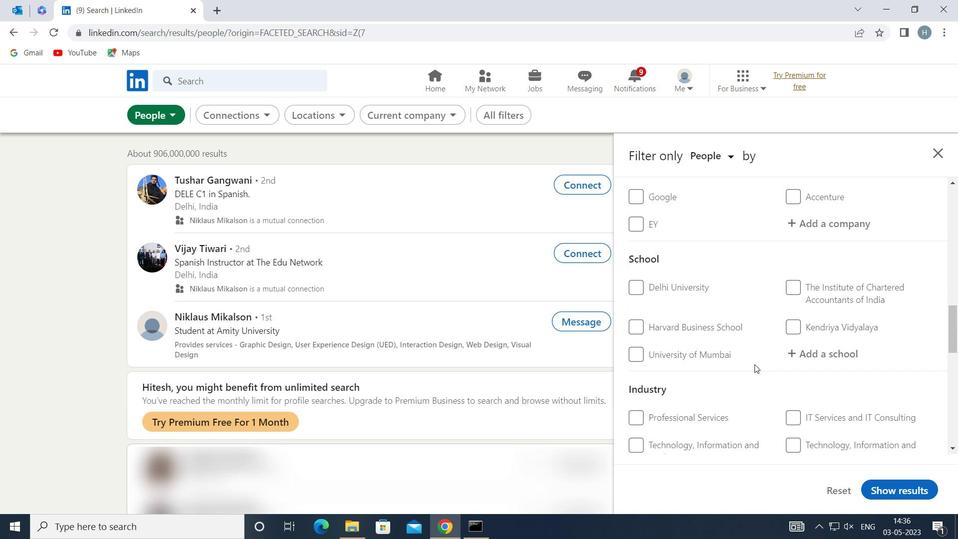 
Action: Mouse scrolled (755, 364) with delta (0, 0)
Screenshot: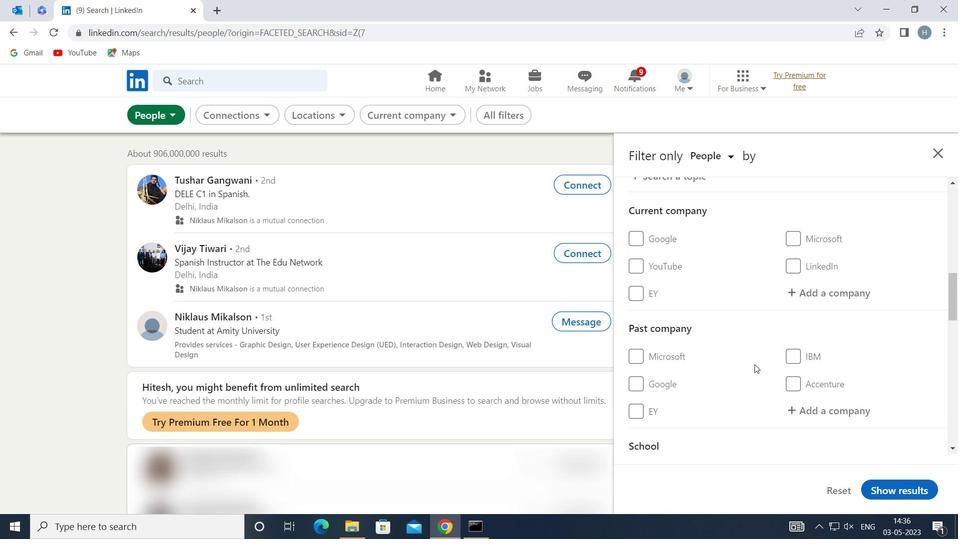 
Action: Mouse moved to (809, 352)
Screenshot: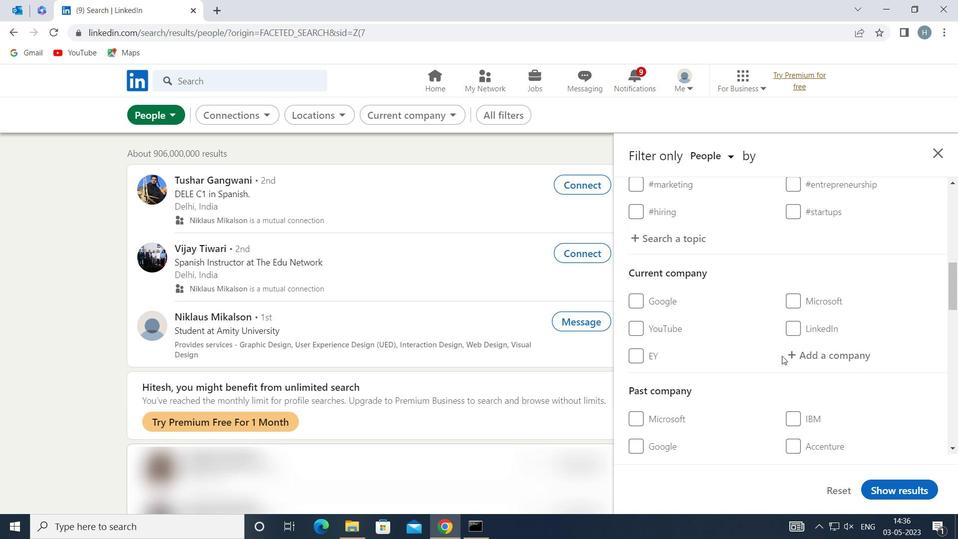 
Action: Mouse pressed left at (809, 352)
Screenshot: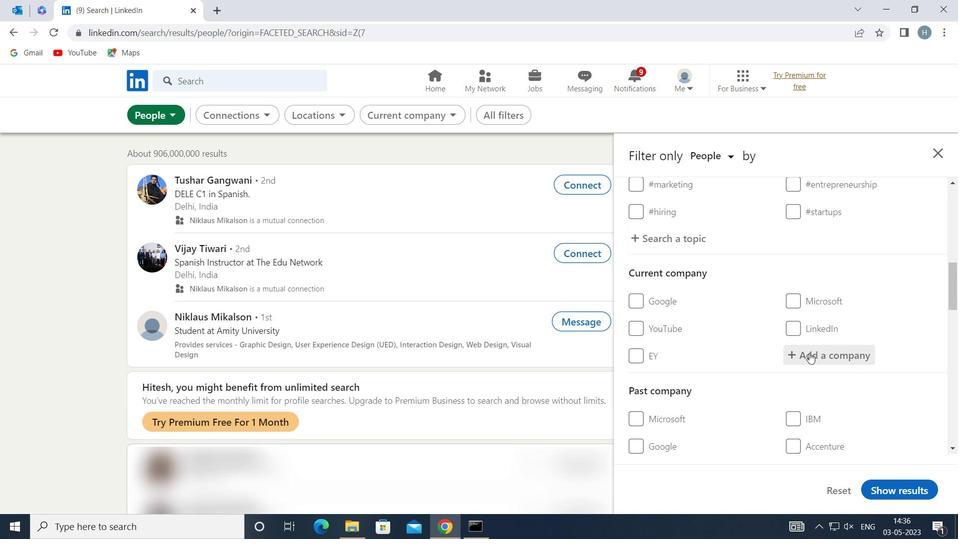 
Action: Key pressed <Key.shift>SBI<Key.space><Key.shift><Key.shift><Key.shift><Key.shift>LIFE<Key.space><Key.shift>INSURANCE
Screenshot: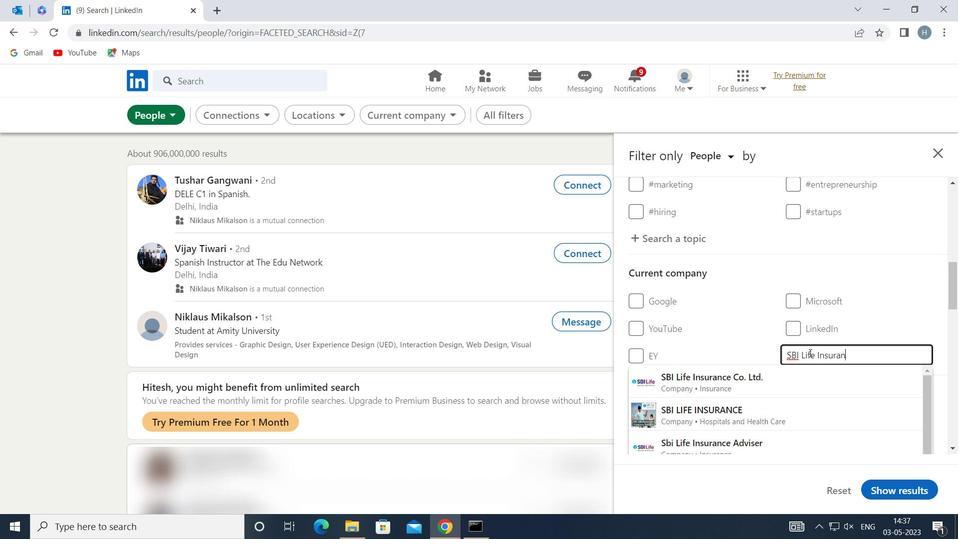
Action: Mouse moved to (821, 383)
Screenshot: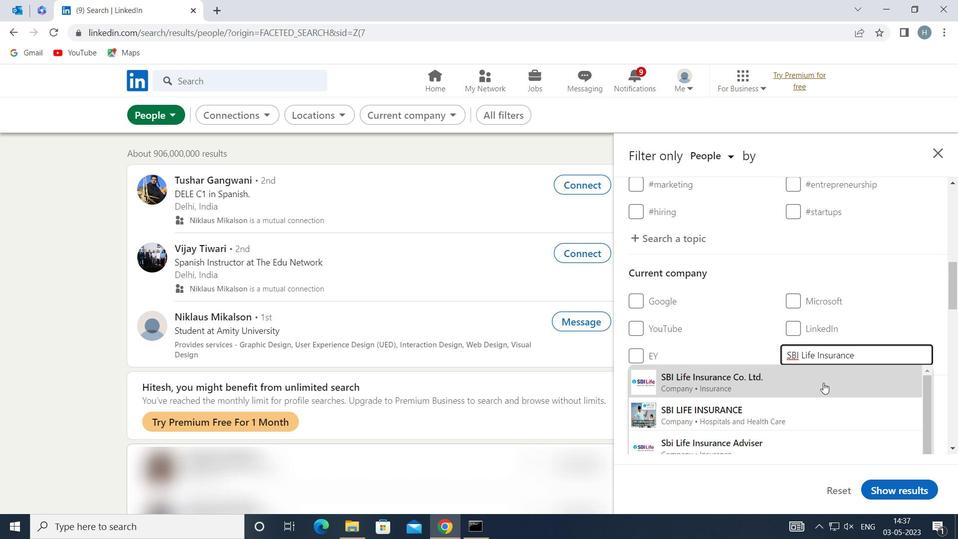 
Action: Mouse pressed left at (821, 383)
Screenshot: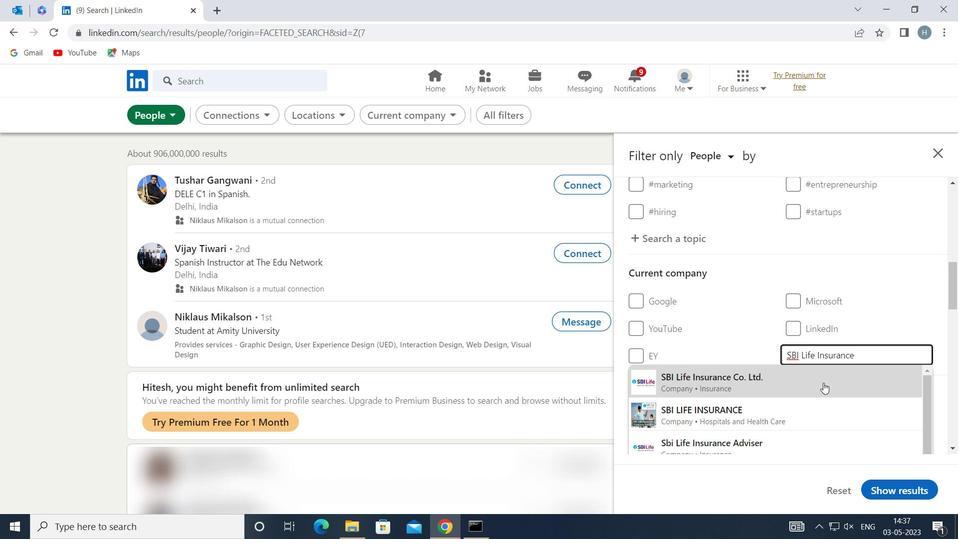 
Action: Mouse moved to (788, 361)
Screenshot: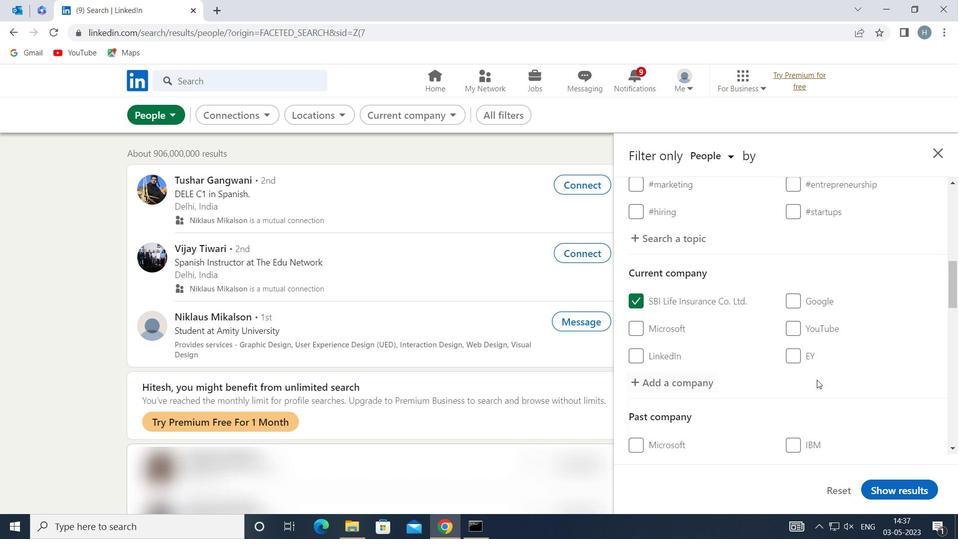 
Action: Mouse scrolled (788, 361) with delta (0, 0)
Screenshot: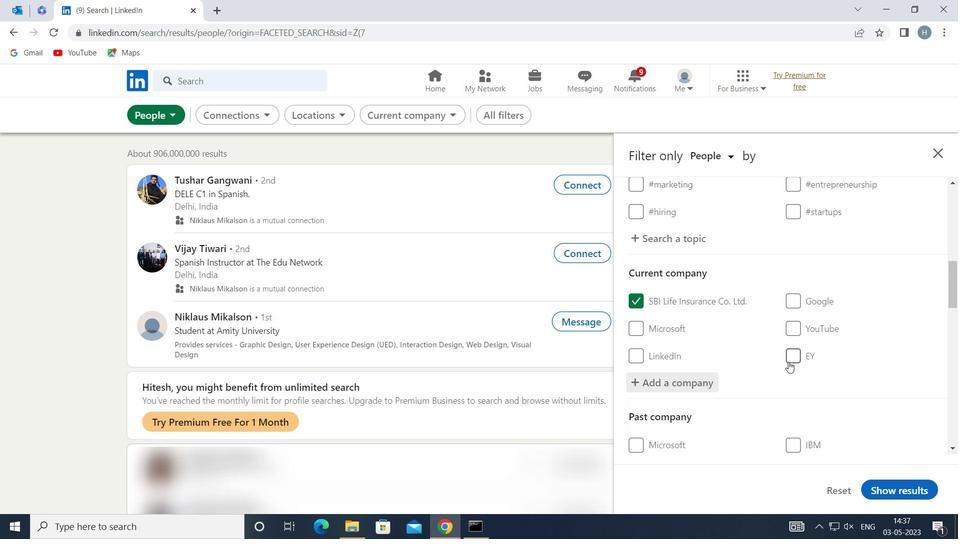 
Action: Mouse scrolled (788, 361) with delta (0, 0)
Screenshot: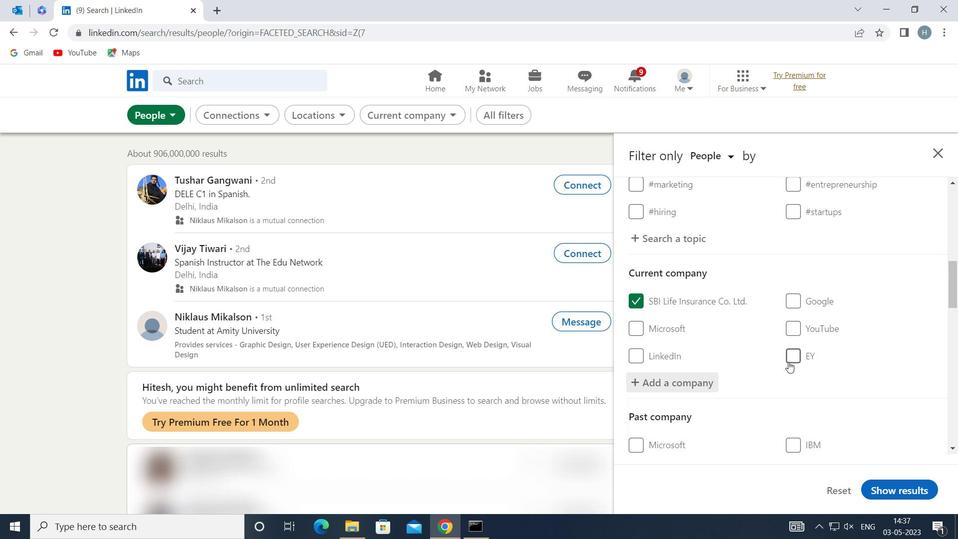 
Action: Mouse scrolled (788, 361) with delta (0, 0)
Screenshot: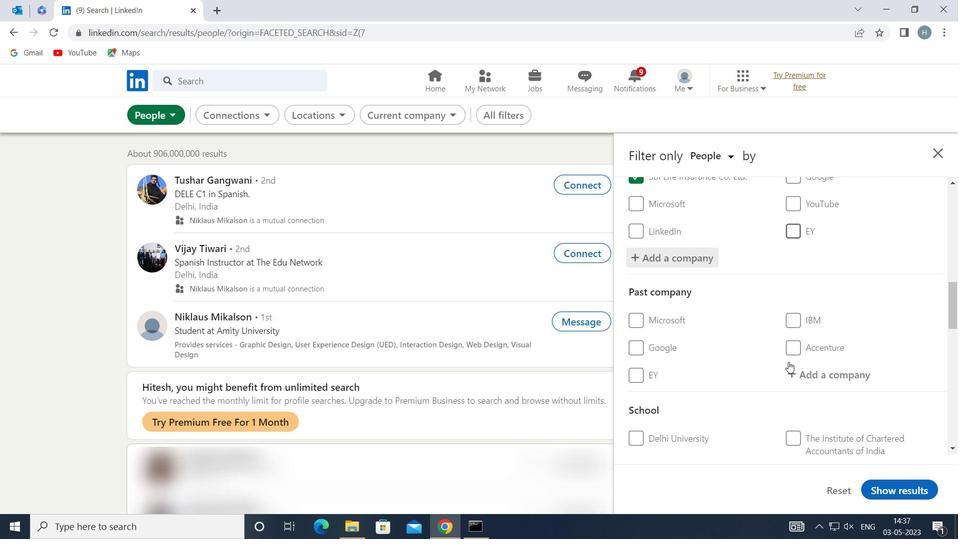 
Action: Mouse scrolled (788, 361) with delta (0, 0)
Screenshot: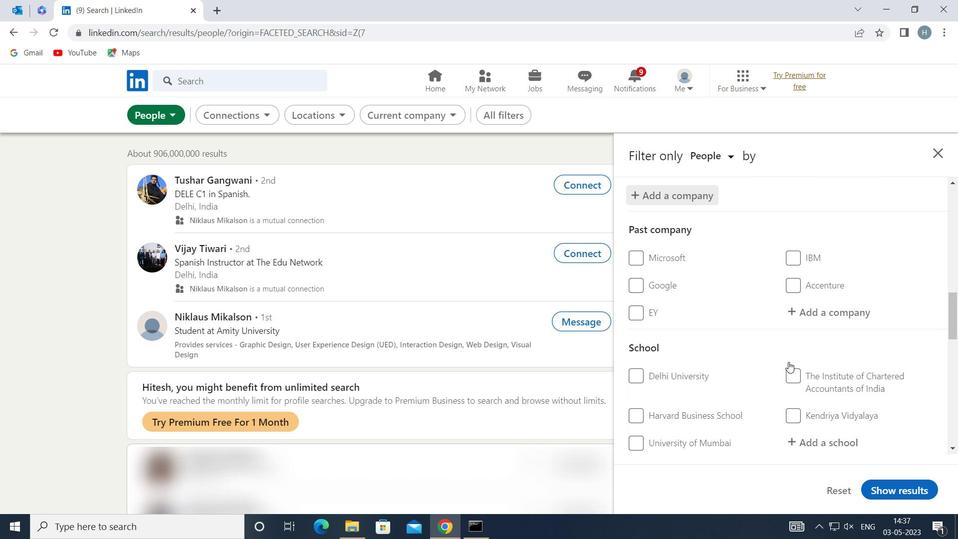 
Action: Mouse moved to (817, 375)
Screenshot: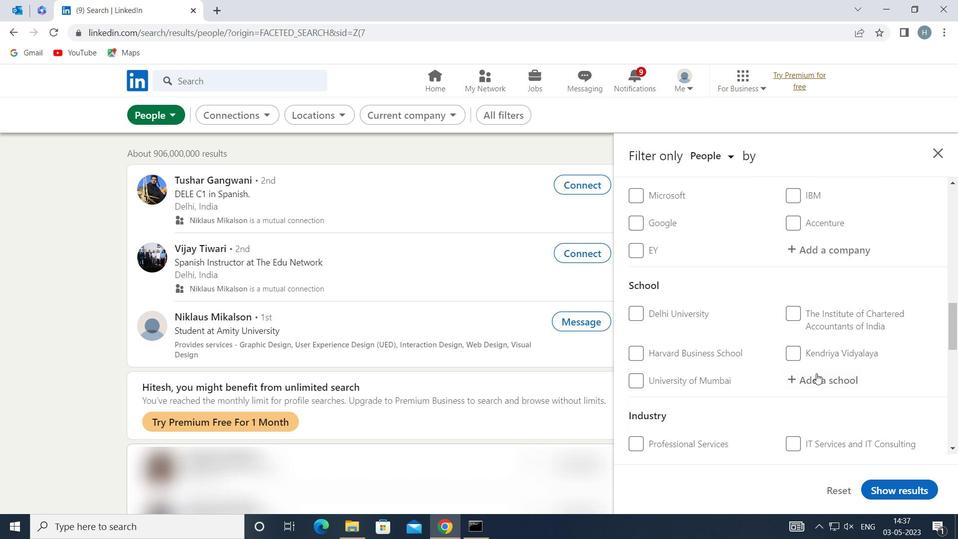 
Action: Mouse pressed left at (817, 375)
Screenshot: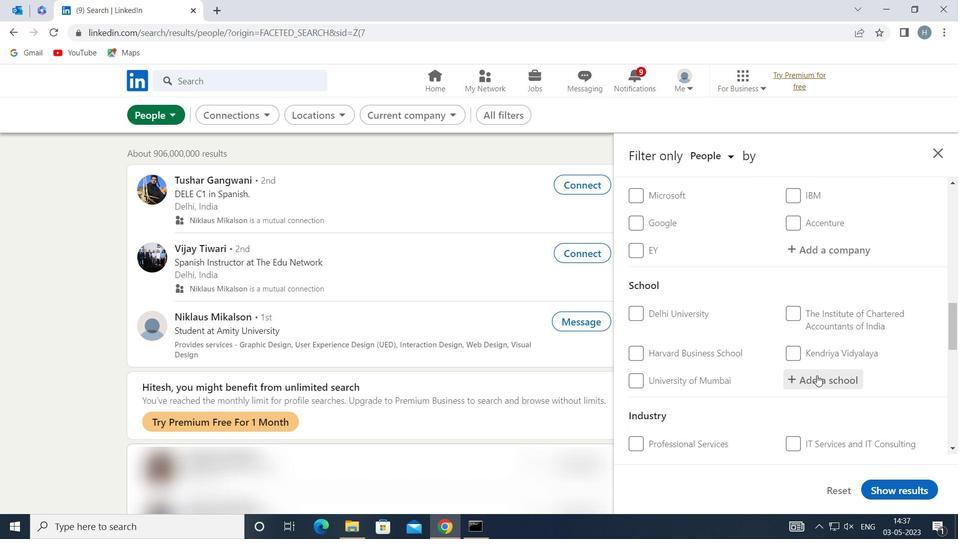
Action: Key pressed <Key.shift>BURHANI<Key.space><Key.shift>COLL
Screenshot: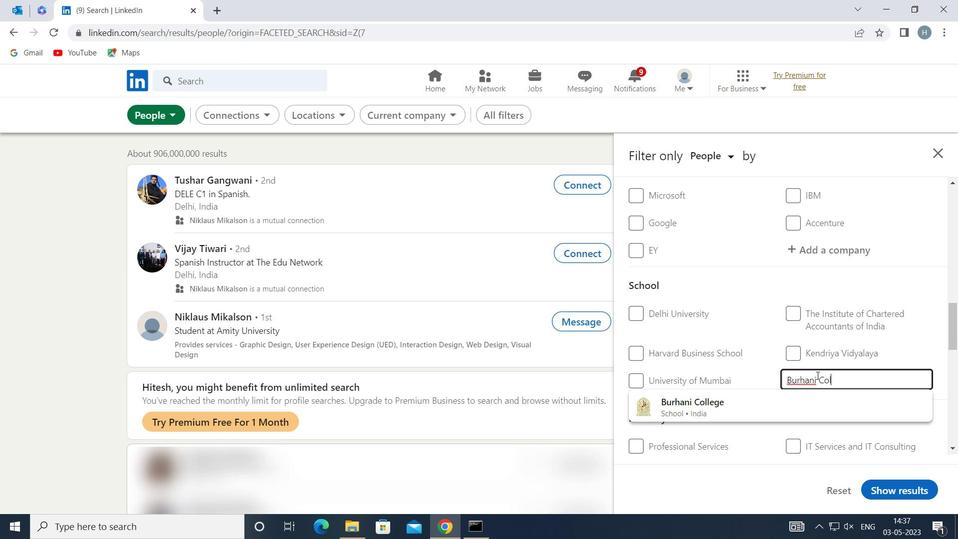
Action: Mouse moved to (754, 406)
Screenshot: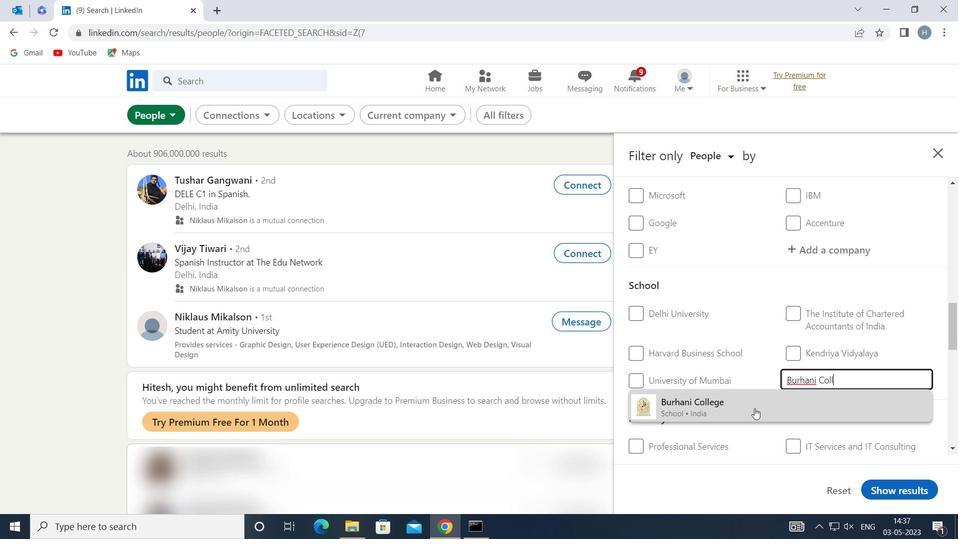 
Action: Mouse pressed left at (754, 406)
Screenshot: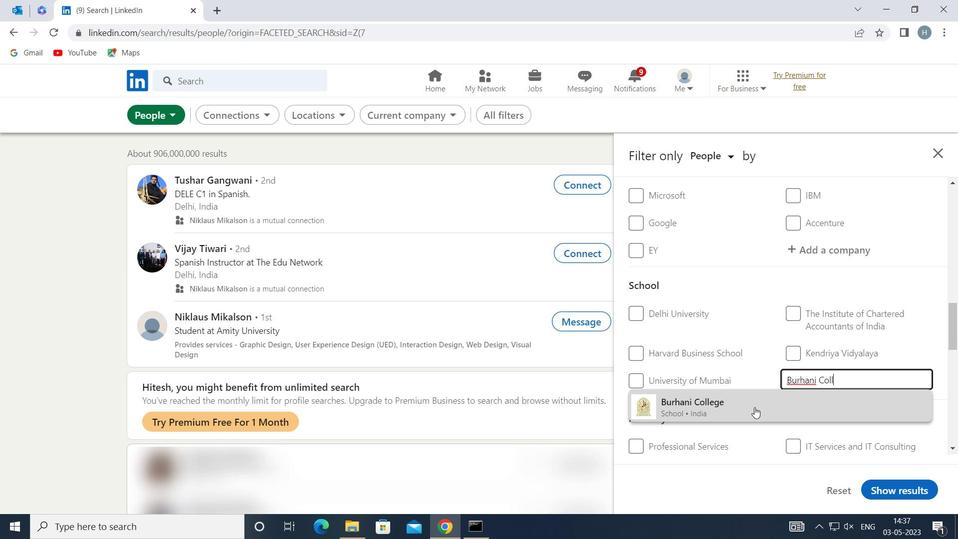 
Action: Mouse moved to (750, 378)
Screenshot: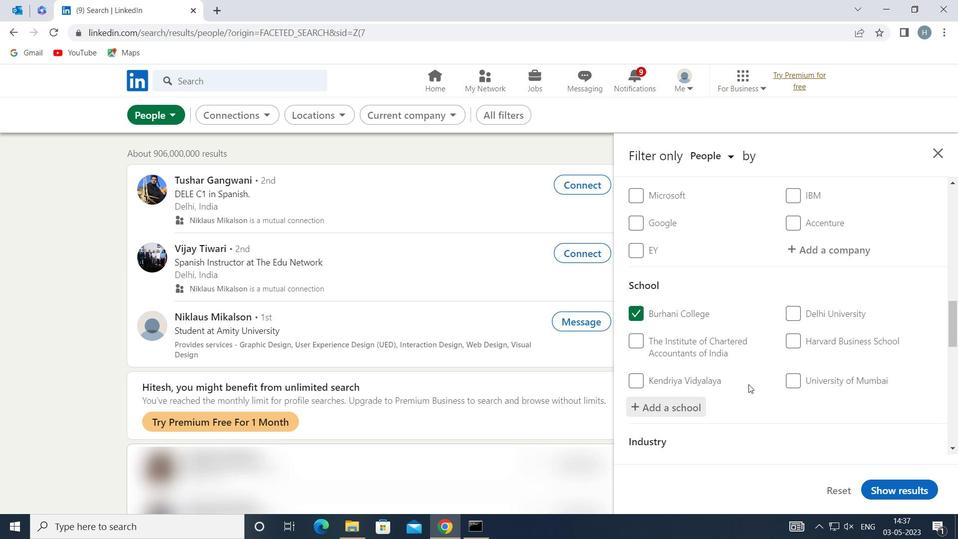 
Action: Mouse scrolled (750, 378) with delta (0, 0)
Screenshot: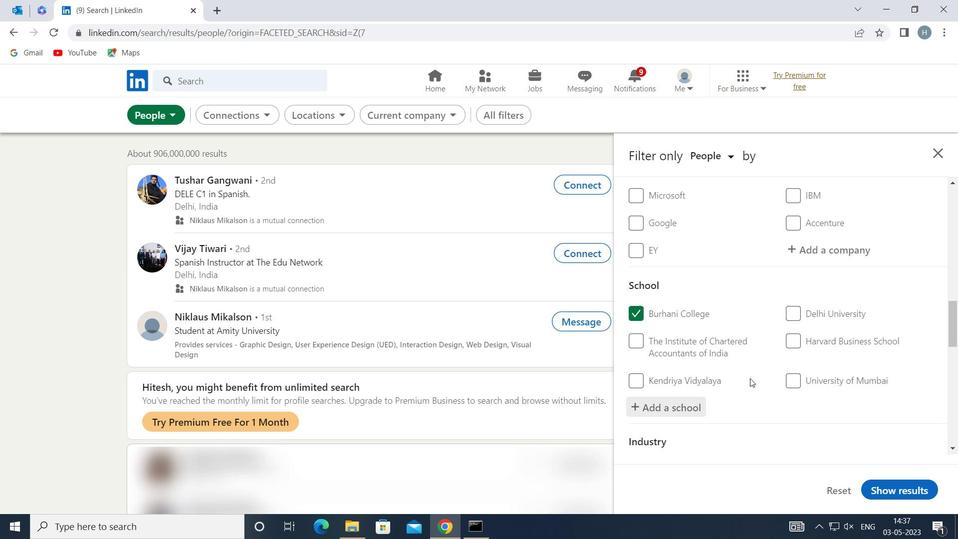 
Action: Mouse scrolled (750, 378) with delta (0, 0)
Screenshot: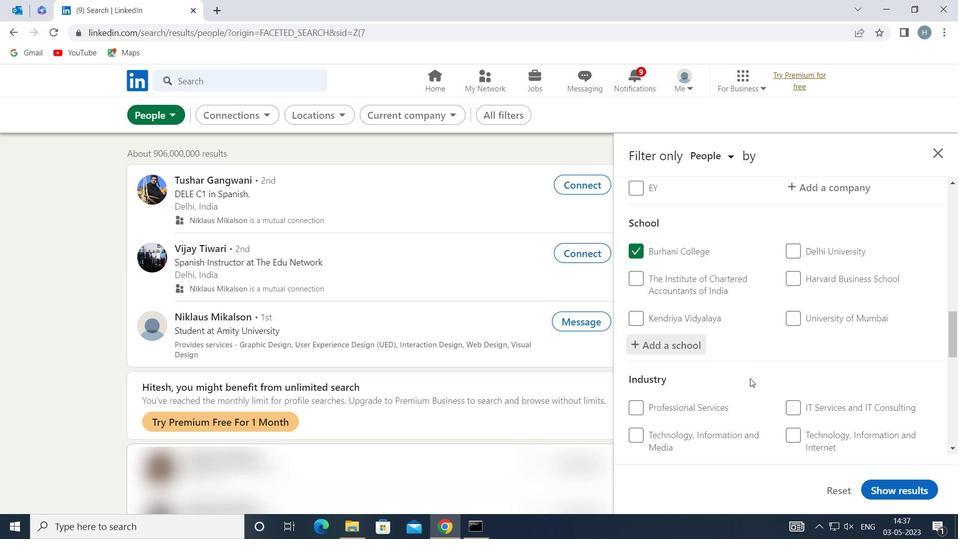
Action: Mouse moved to (751, 378)
Screenshot: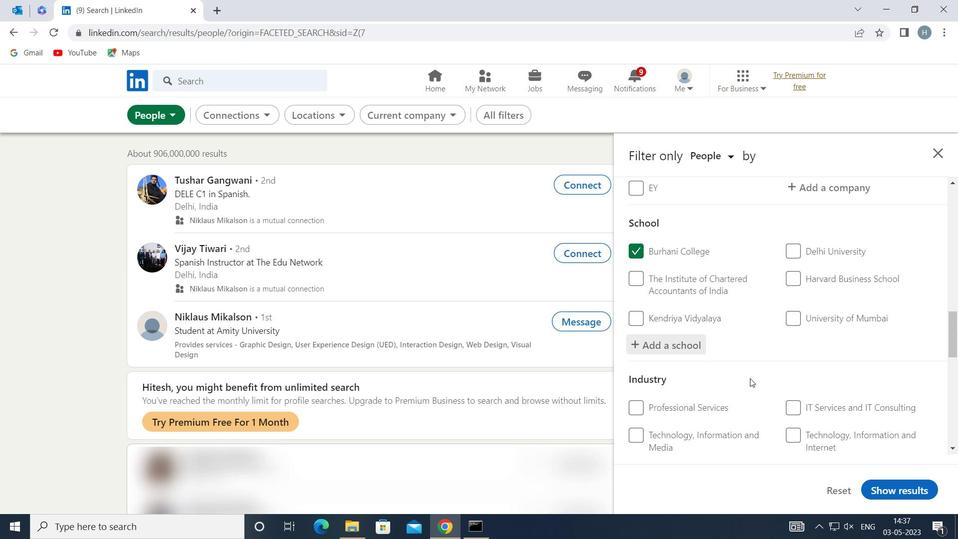 
Action: Mouse scrolled (751, 377) with delta (0, 0)
Screenshot: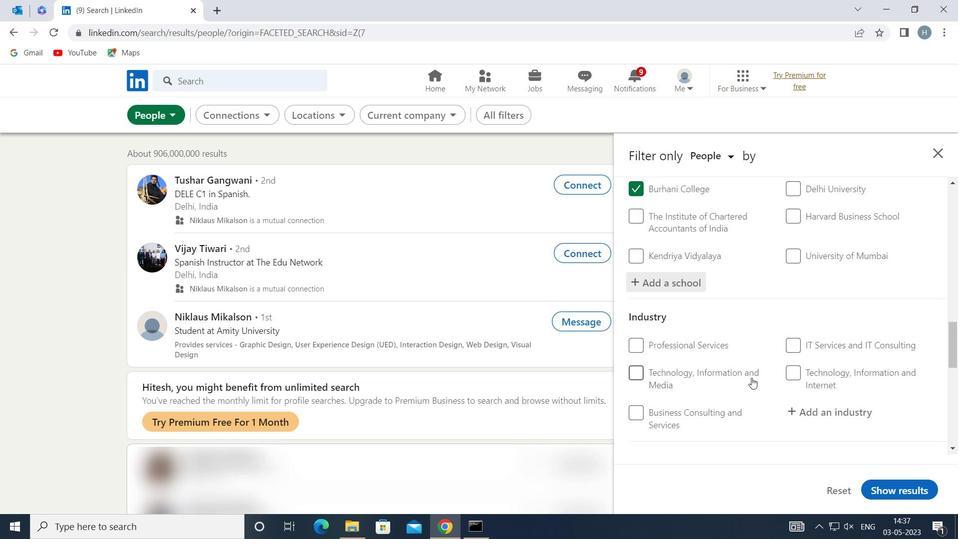
Action: Mouse moved to (823, 350)
Screenshot: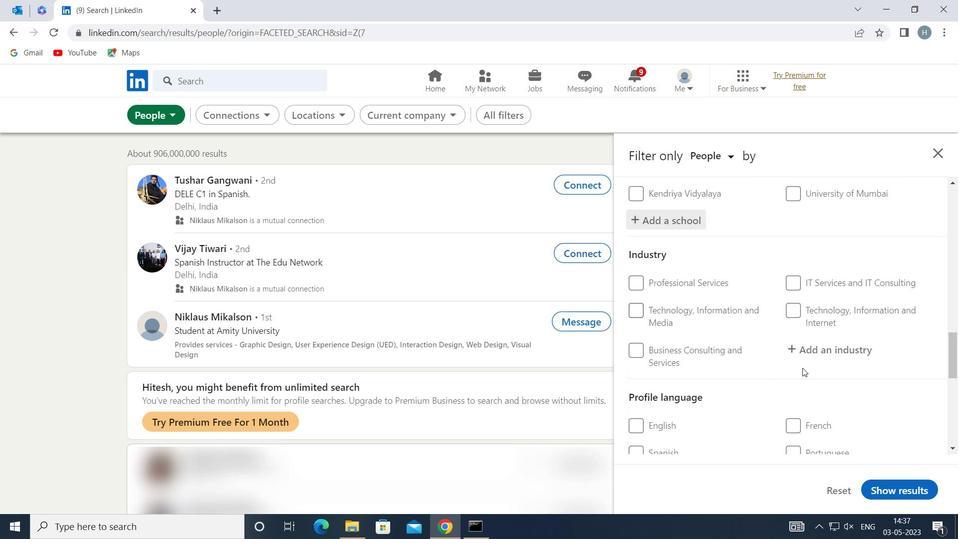 
Action: Mouse pressed left at (823, 350)
Screenshot: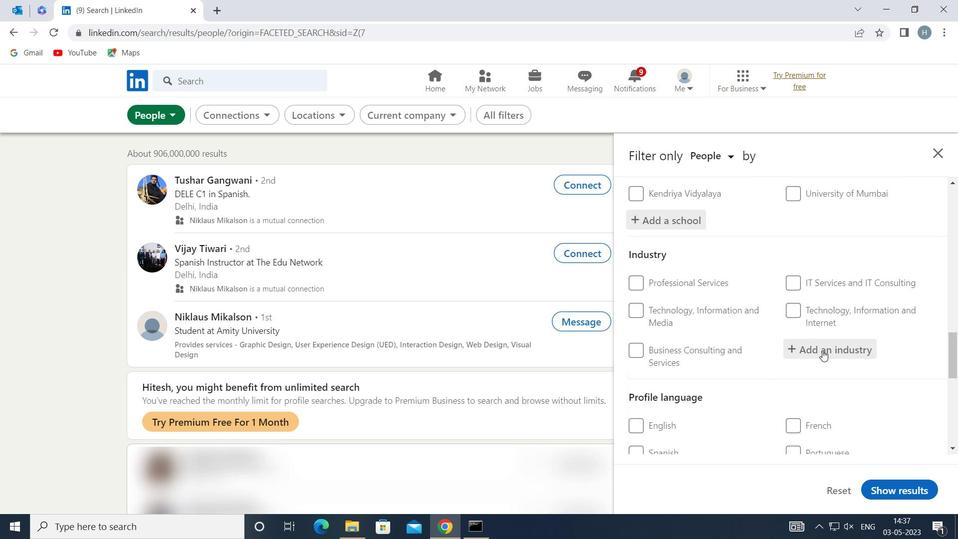 
Action: Key pressed <Key.shift>WHOLESALE<Key.space><Key.shift>MOTOR
Screenshot: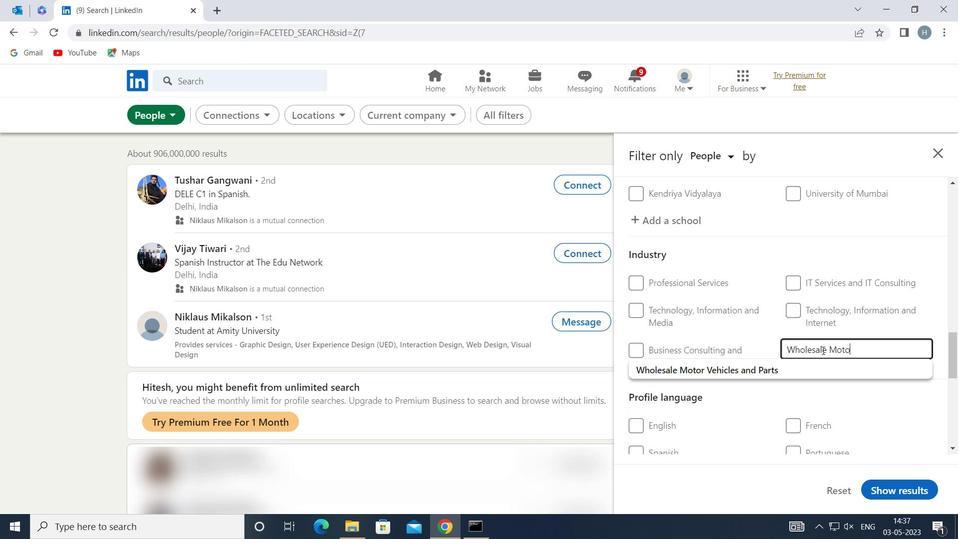 
Action: Mouse moved to (846, 374)
Screenshot: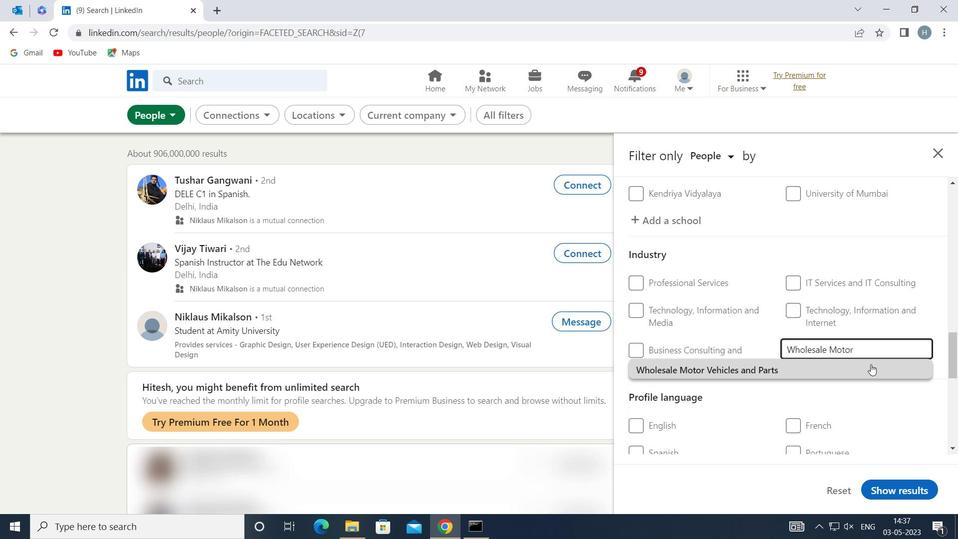 
Action: Mouse pressed left at (846, 374)
Screenshot: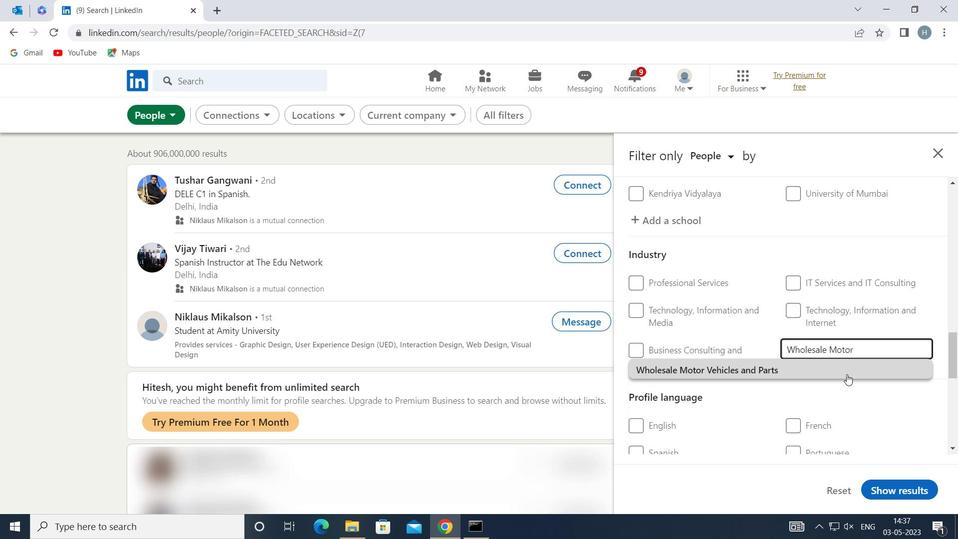 
Action: Mouse moved to (766, 380)
Screenshot: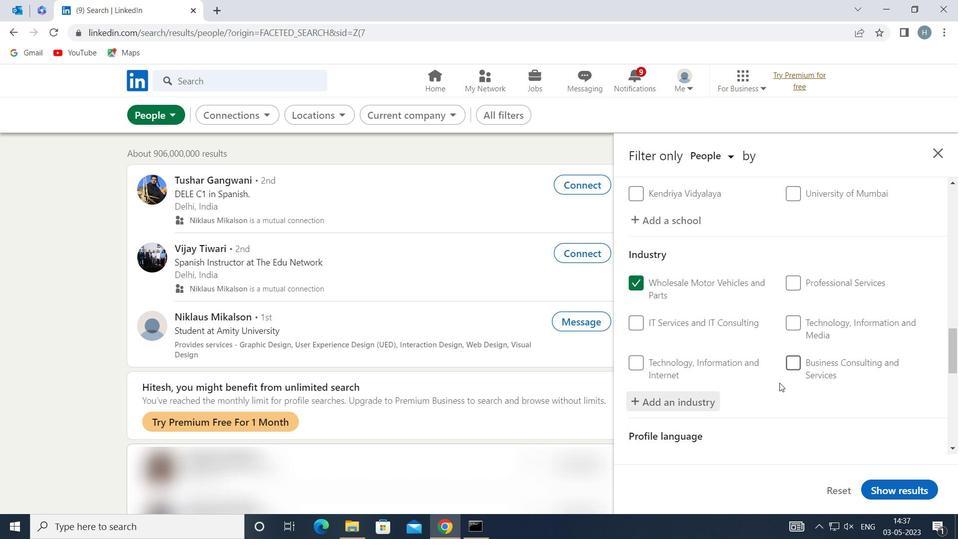 
Action: Mouse scrolled (766, 380) with delta (0, 0)
Screenshot: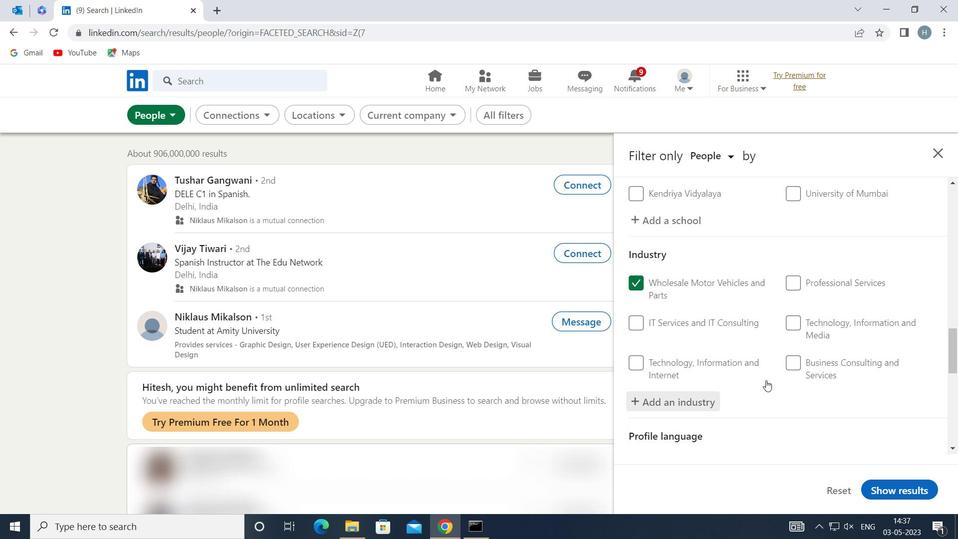
Action: Mouse moved to (759, 362)
Screenshot: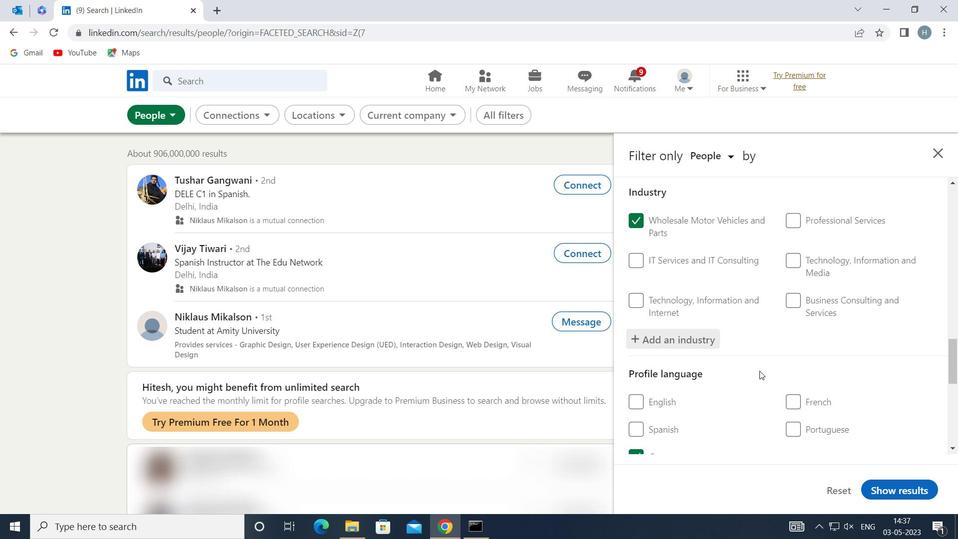 
Action: Mouse scrolled (759, 362) with delta (0, 0)
Screenshot: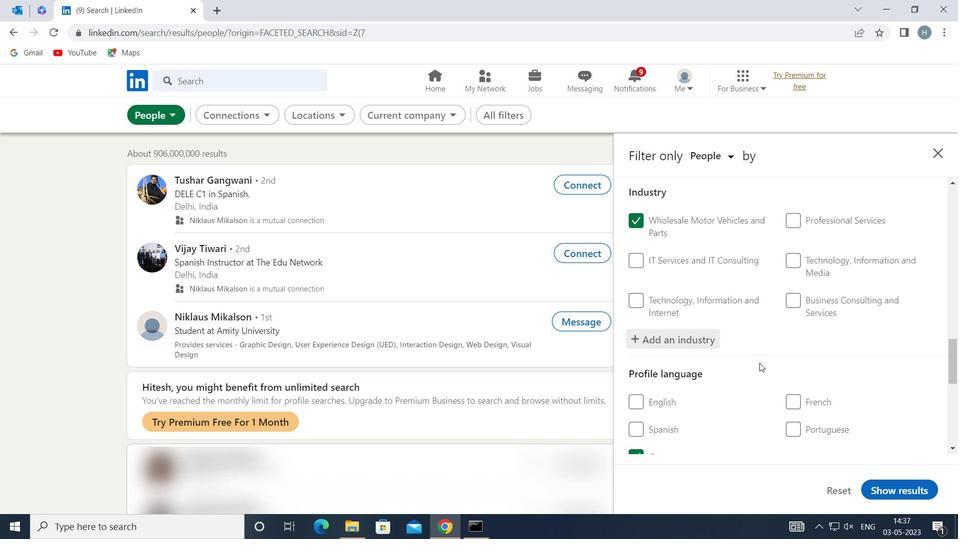 
Action: Mouse scrolled (759, 362) with delta (0, 0)
Screenshot: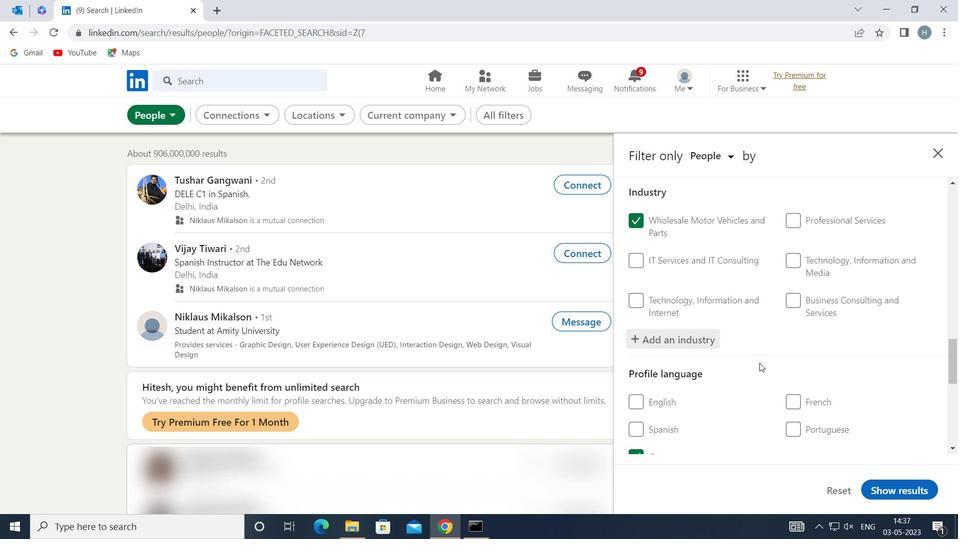 
Action: Mouse moved to (758, 361)
Screenshot: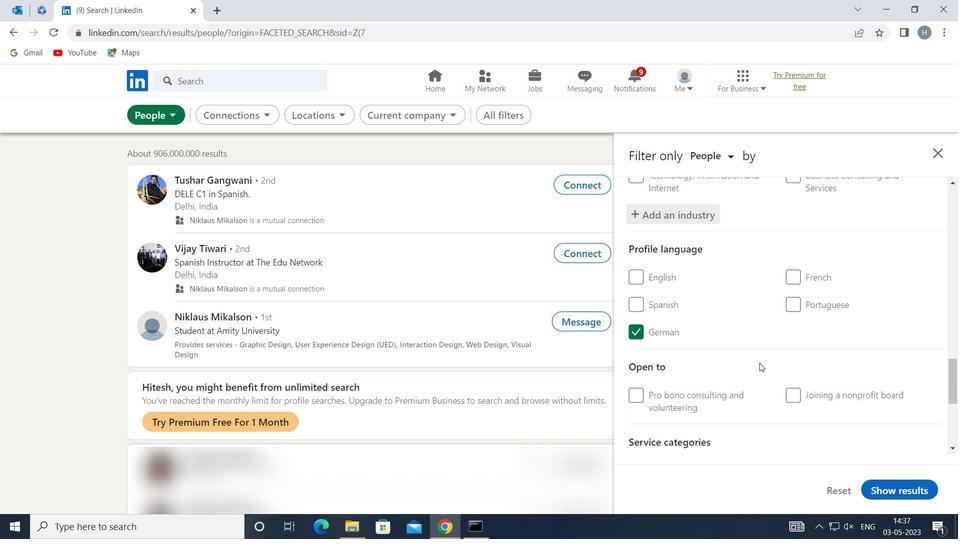 
Action: Mouse scrolled (758, 360) with delta (0, 0)
Screenshot: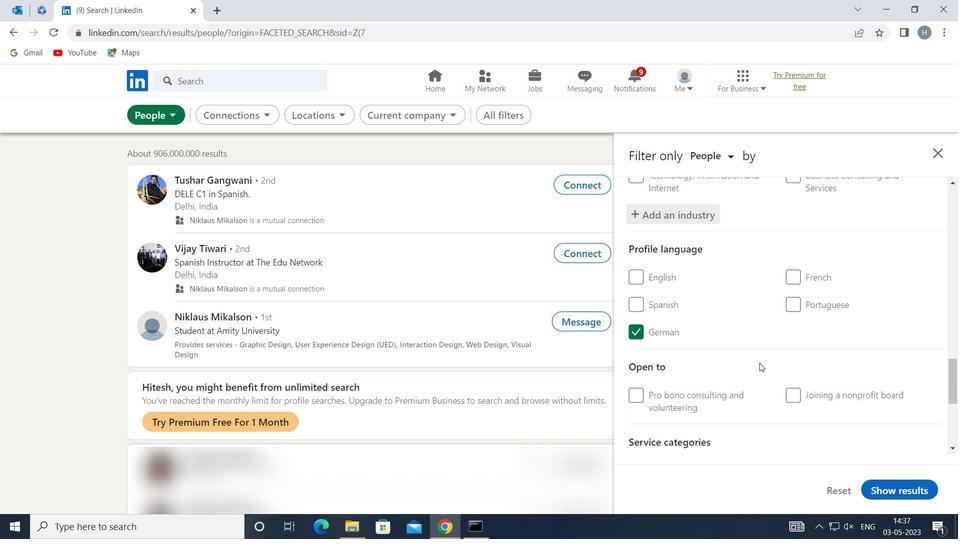 
Action: Mouse moved to (758, 358)
Screenshot: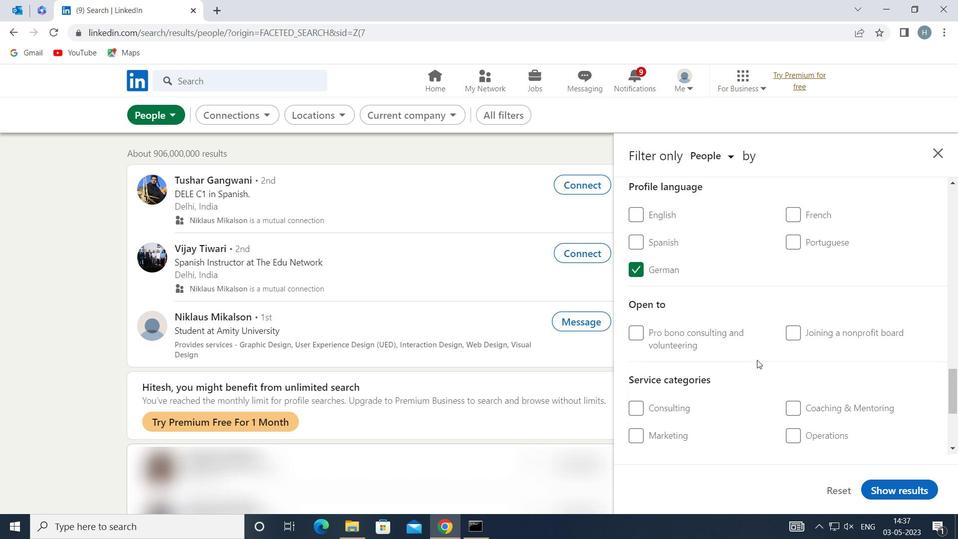 
Action: Mouse scrolled (758, 358) with delta (0, 0)
Screenshot: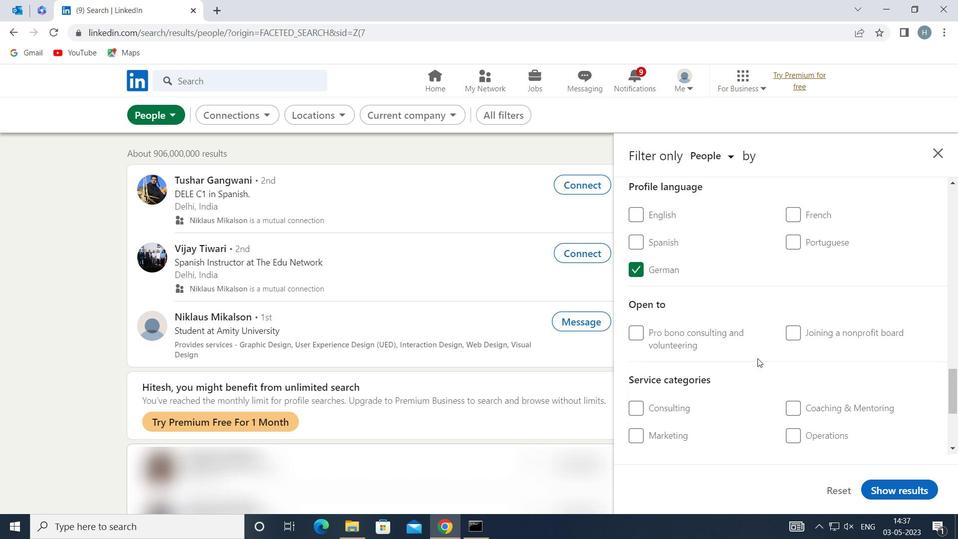 
Action: Mouse scrolled (758, 358) with delta (0, 0)
Screenshot: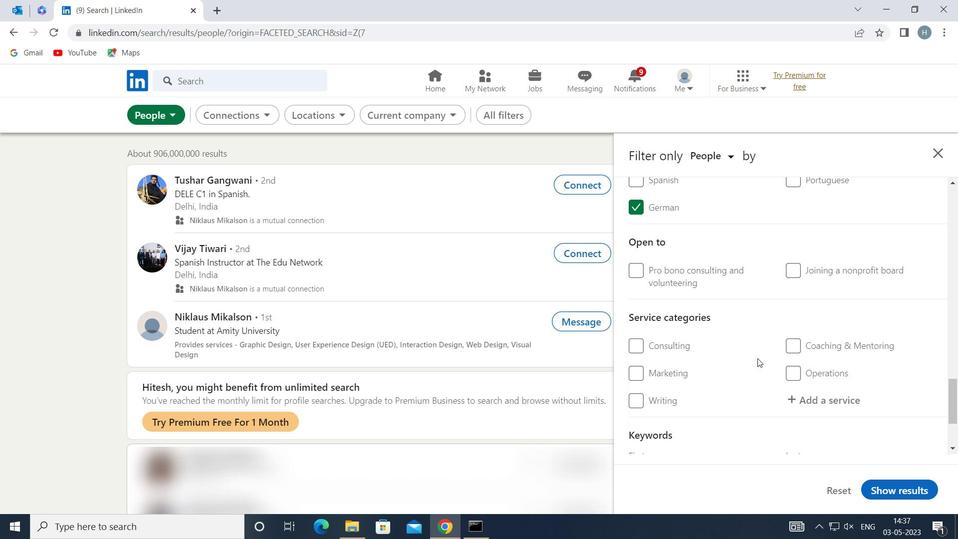 
Action: Mouse moved to (844, 336)
Screenshot: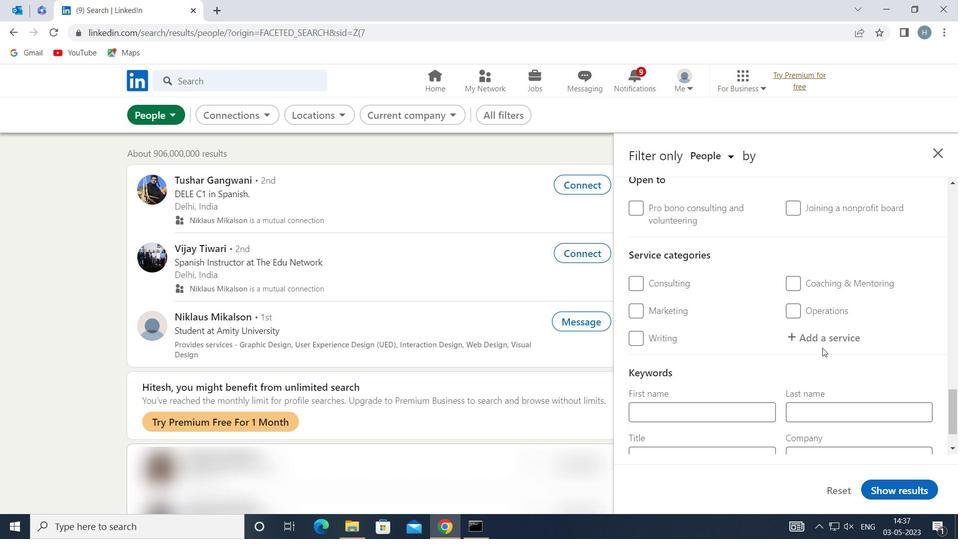 
Action: Mouse pressed left at (844, 336)
Screenshot: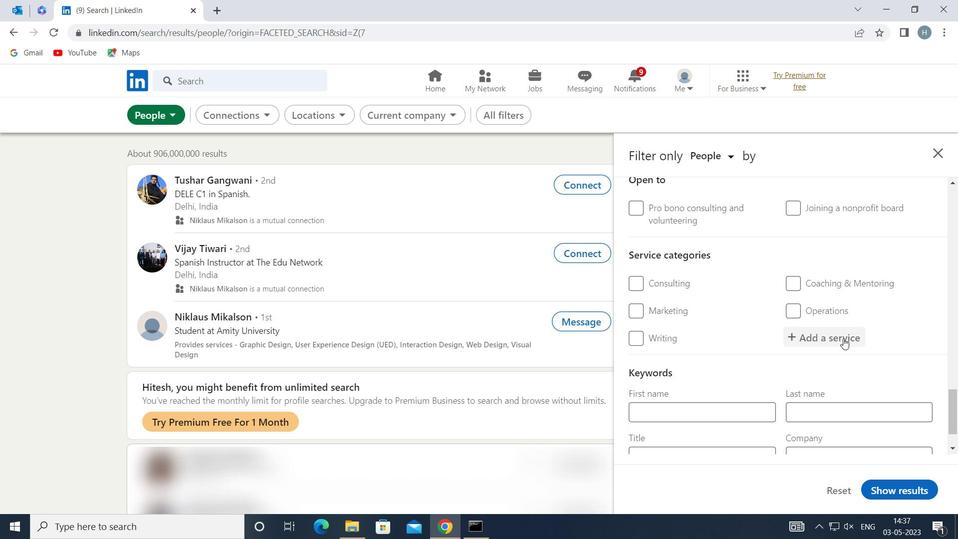 
Action: Key pressed <Key.shift>PROGRAM<Key.space><Key.shift>MANA
Screenshot: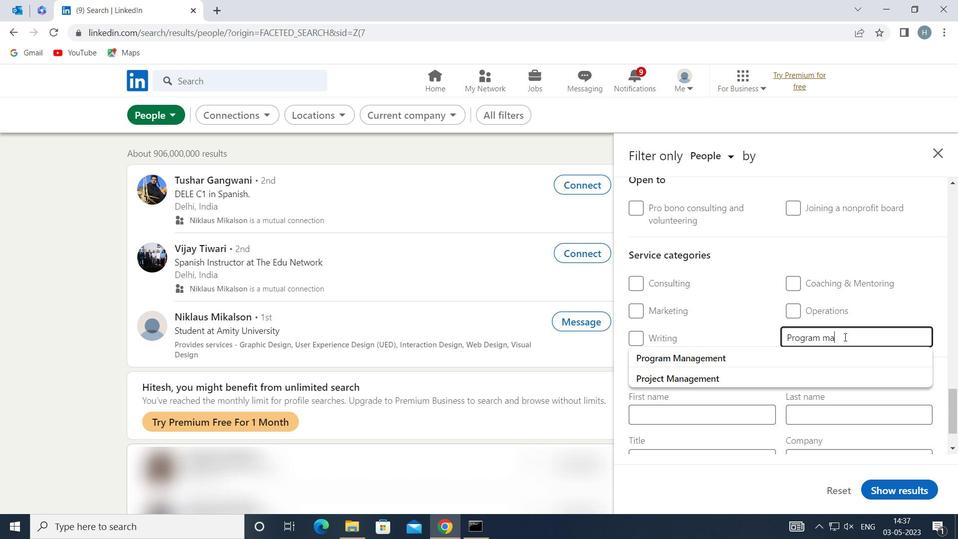 
Action: Mouse moved to (760, 355)
Screenshot: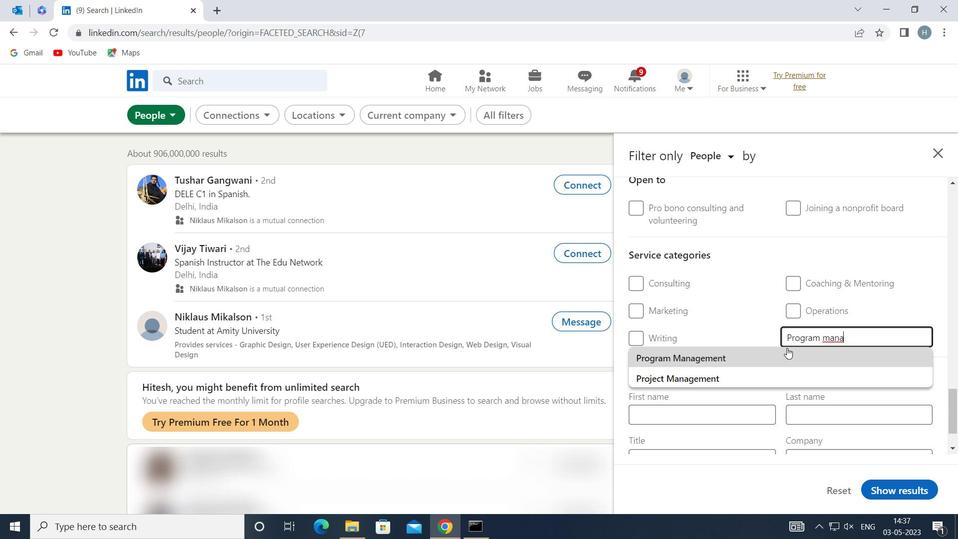 
Action: Mouse pressed left at (760, 355)
Screenshot: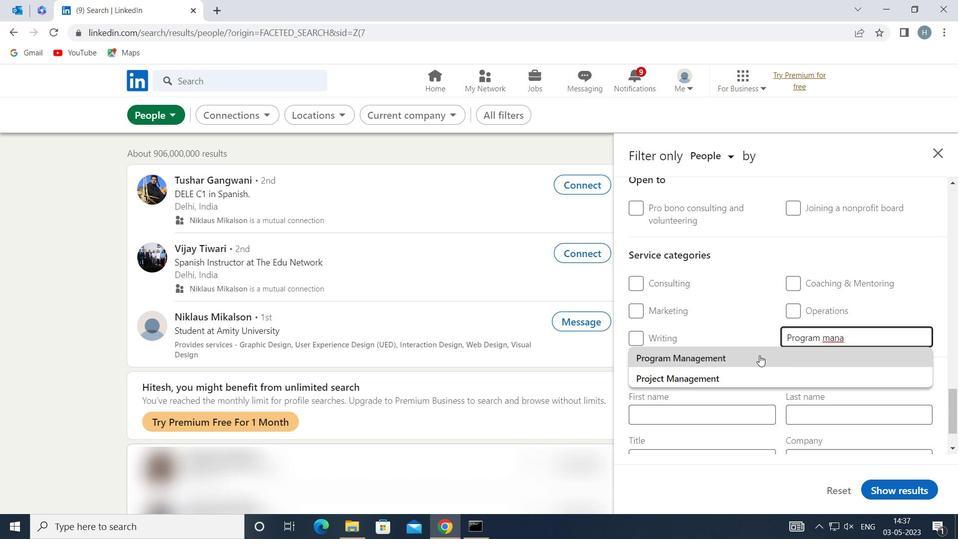 
Action: Mouse moved to (755, 356)
Screenshot: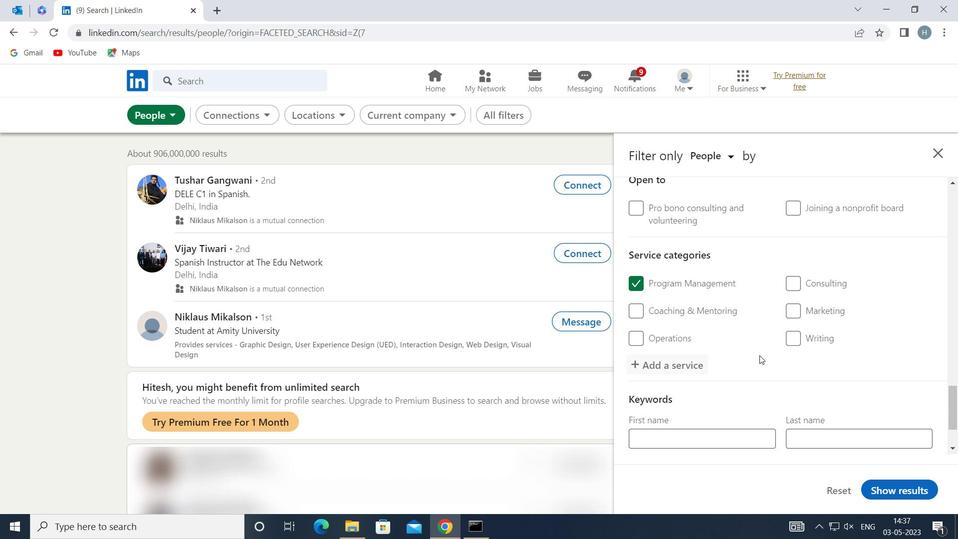 
Action: Mouse scrolled (755, 355) with delta (0, 0)
Screenshot: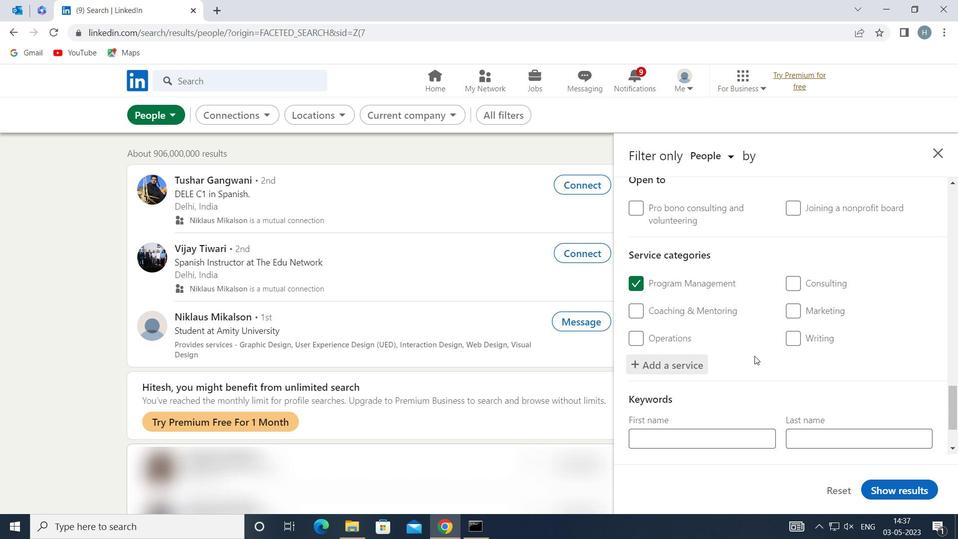
Action: Mouse scrolled (755, 355) with delta (0, 0)
Screenshot: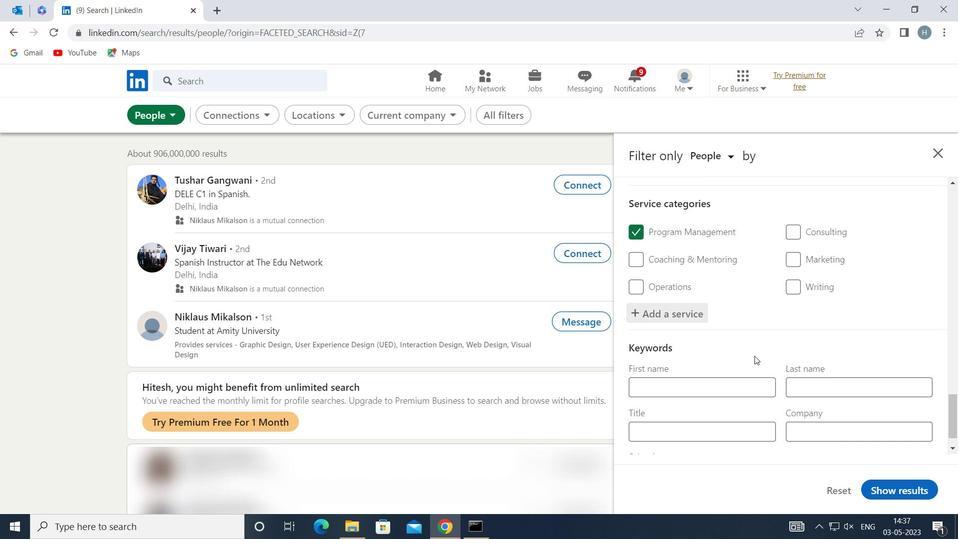 
Action: Mouse moved to (755, 354)
Screenshot: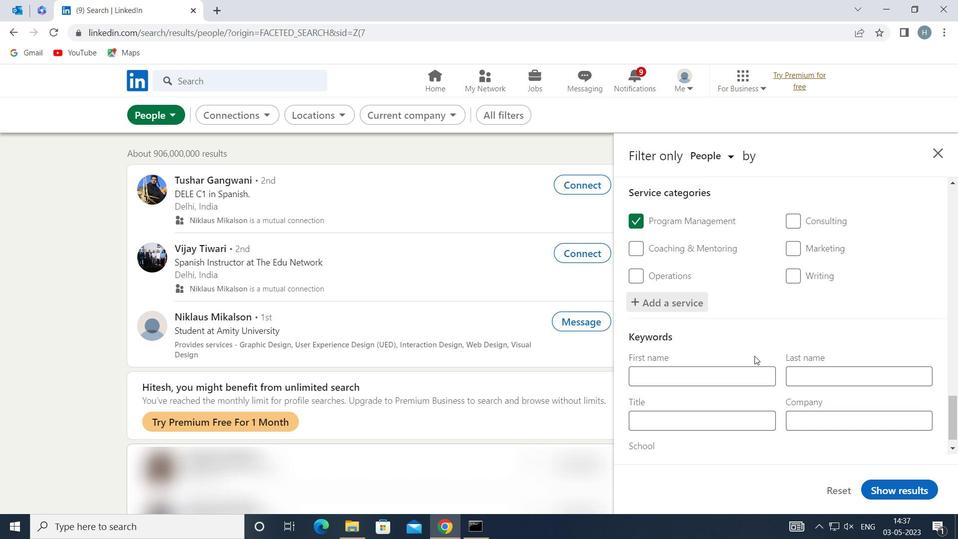 
Action: Mouse scrolled (755, 353) with delta (0, 0)
Screenshot: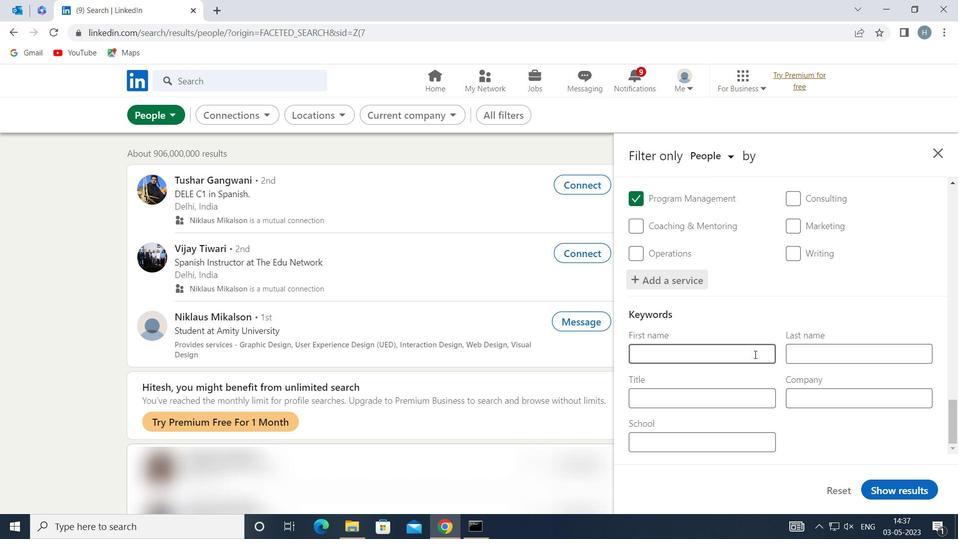 
Action: Mouse moved to (737, 395)
Screenshot: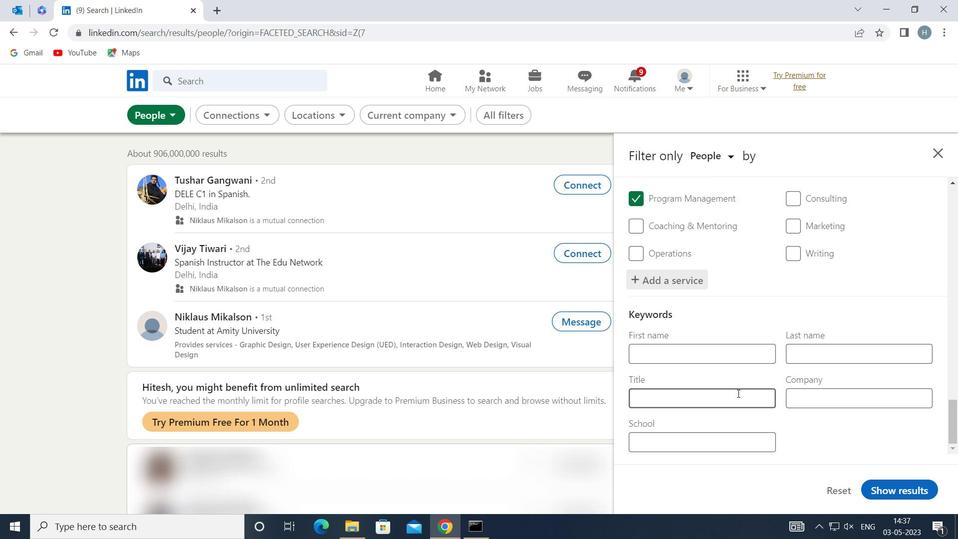 
Action: Mouse pressed left at (737, 395)
Screenshot: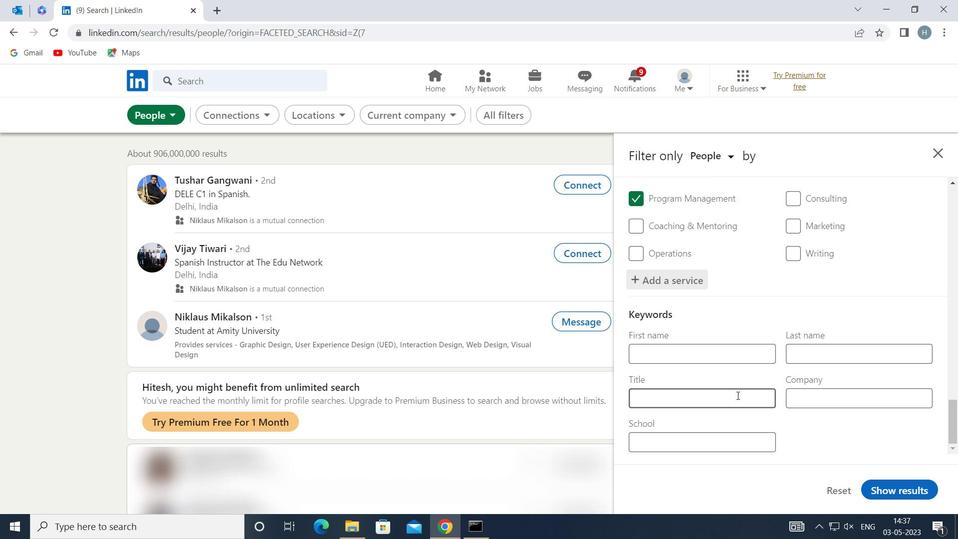 
Action: Key pressed <Key.shift>PLUMBER
Screenshot: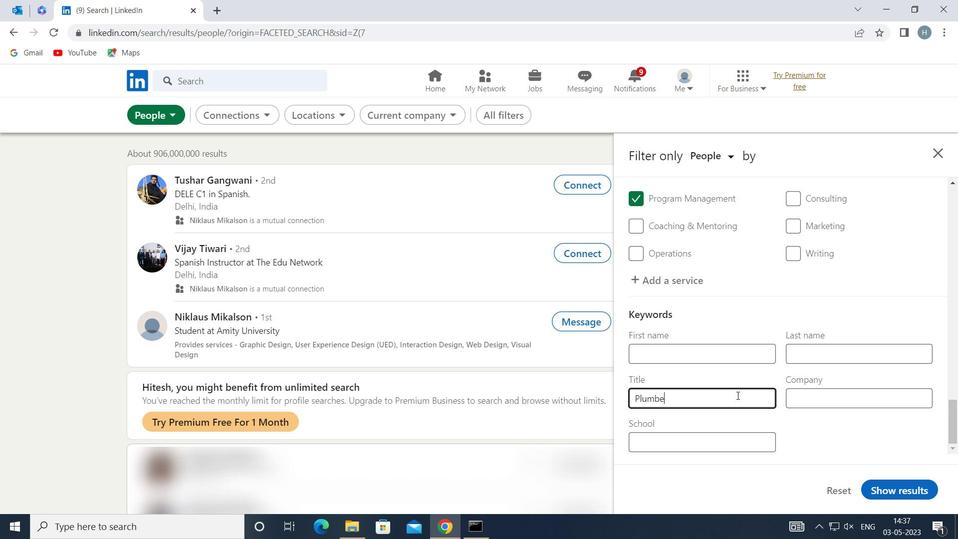 
Action: Mouse moved to (910, 486)
Screenshot: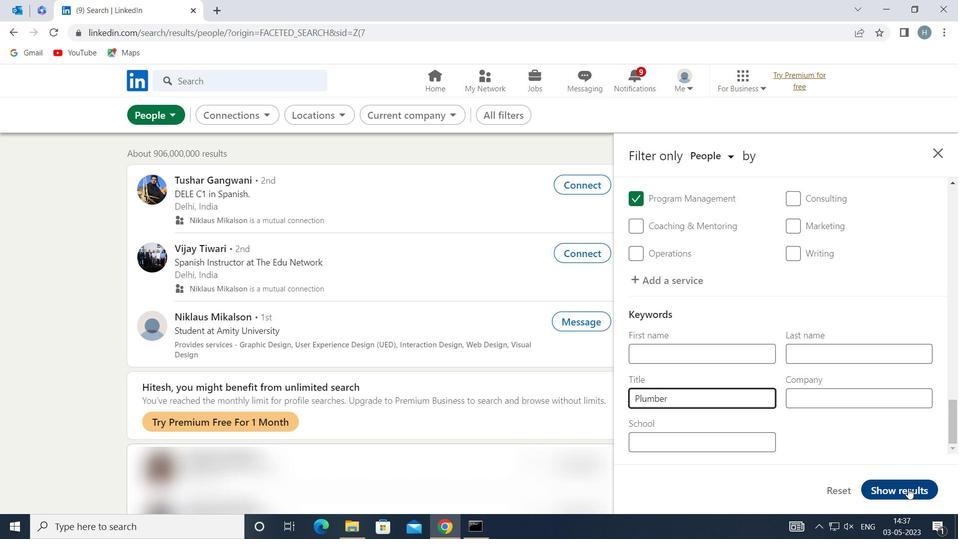 
Action: Mouse pressed left at (910, 486)
Screenshot: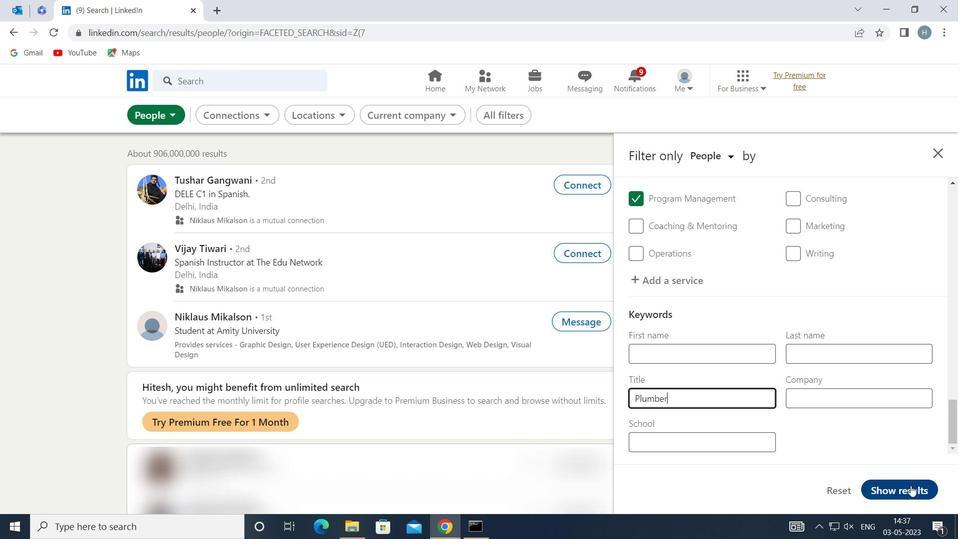 
Action: Mouse moved to (685, 400)
Screenshot: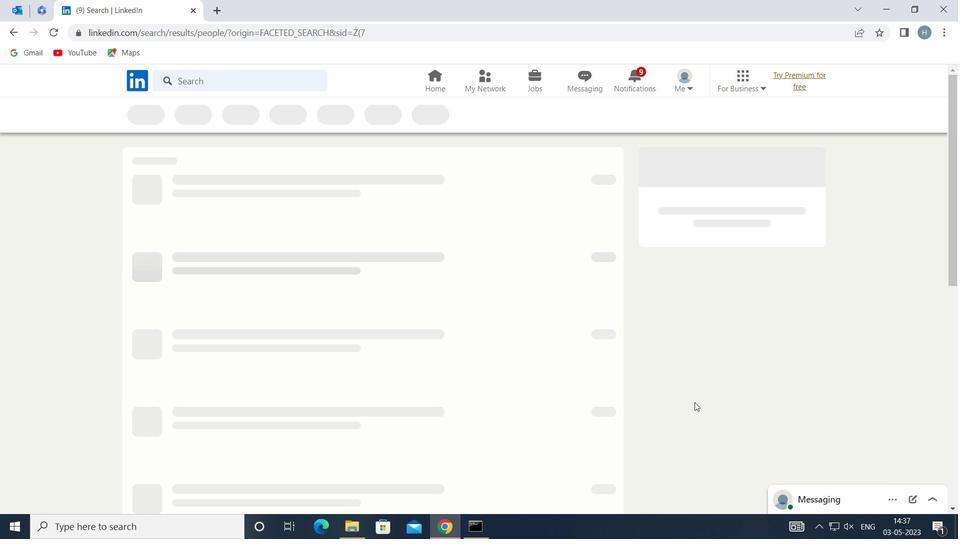 
